 Task: Look for space in Tolga, Algeria from 5th June, 2023 to 16th June, 2023 for 2 adults in price range Rs.7000 to Rs.15000. Place can be entire place with 1  bedroom having 1 bed and 1 bathroom. Property type can be house, flat, hotel. Amenities needed are: washing machine. Booking option can be shelf check-in. Required host language is .
Action: Mouse moved to (618, 92)
Screenshot: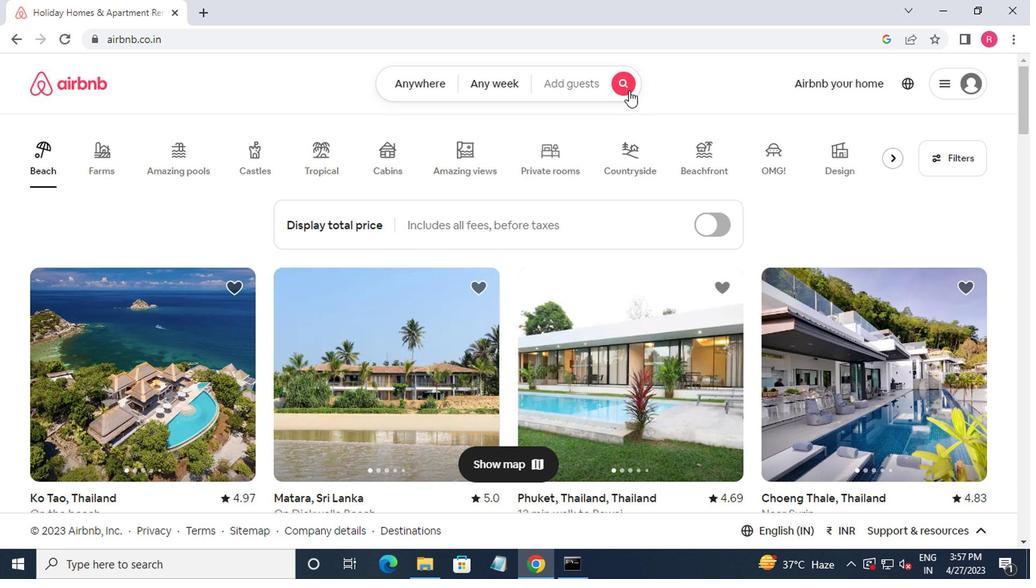 
Action: Mouse pressed left at (618, 92)
Screenshot: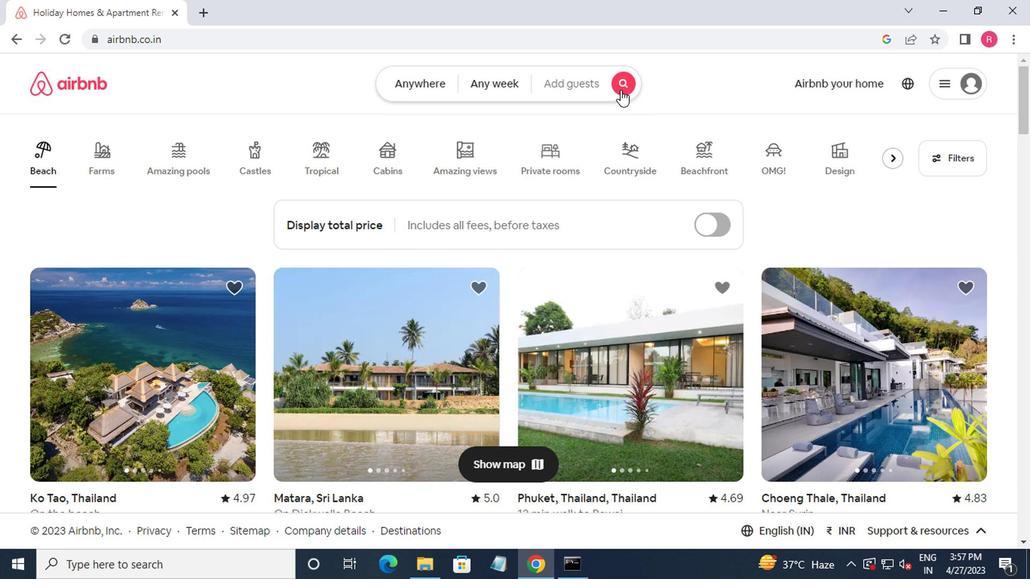 
Action: Mouse moved to (303, 150)
Screenshot: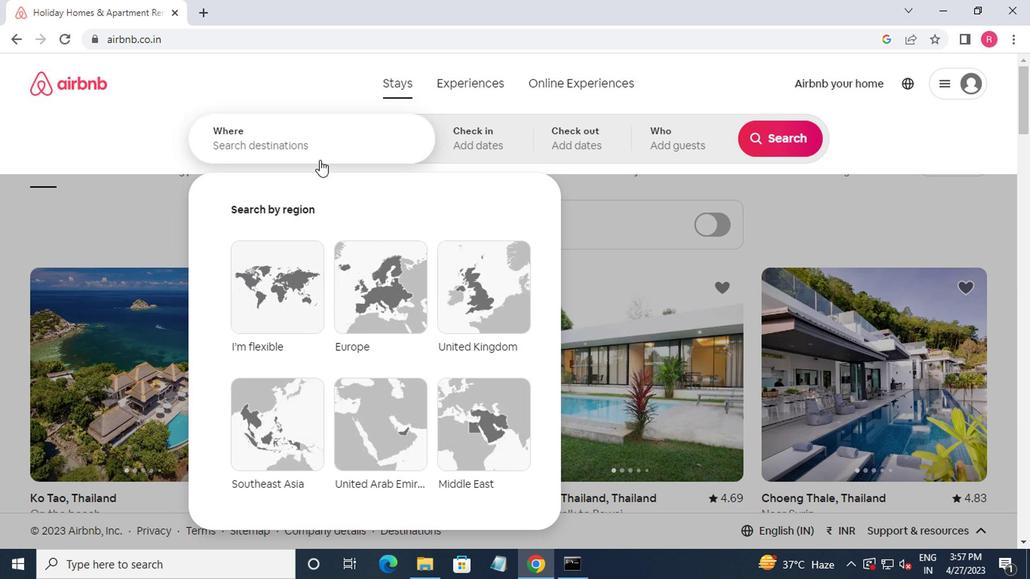 
Action: Mouse pressed left at (303, 150)
Screenshot: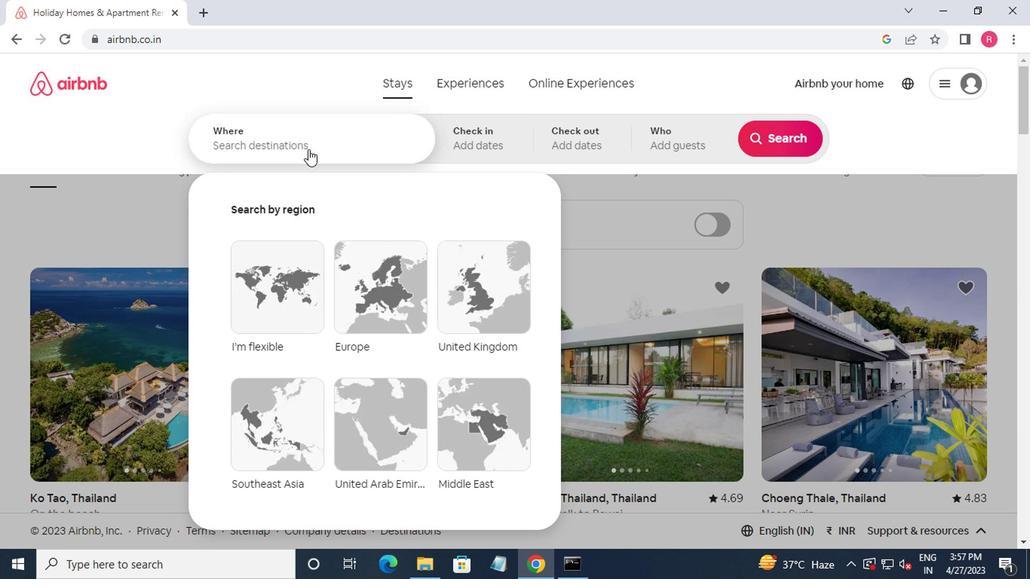 
Action: Mouse moved to (303, 149)
Screenshot: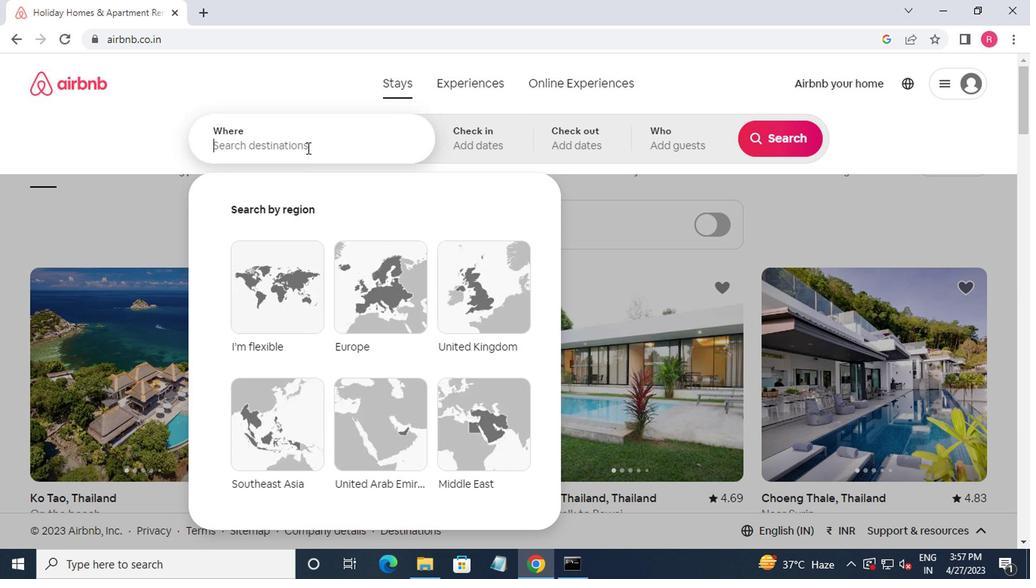 
Action: Key pressed tolga
Screenshot: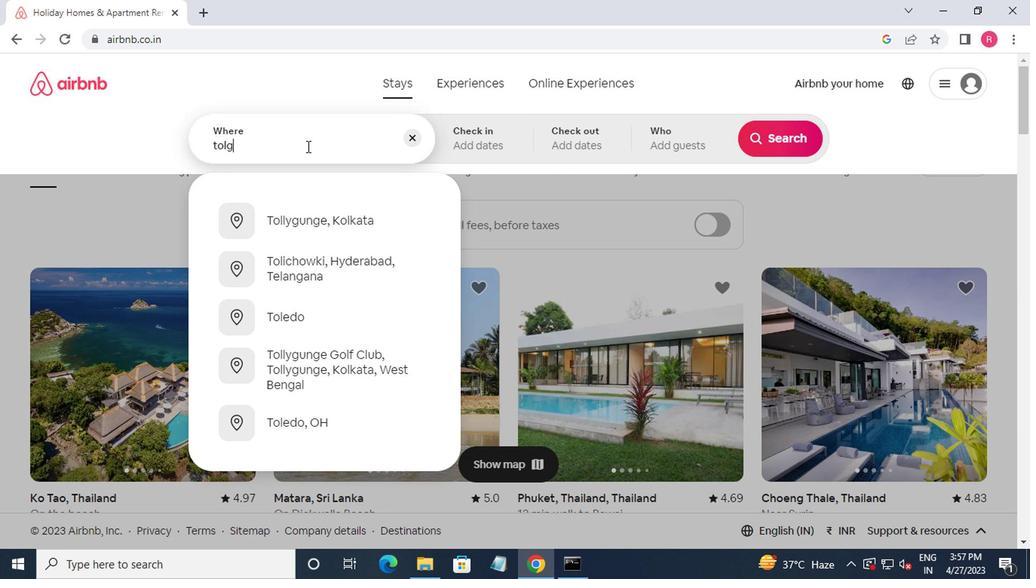 
Action: Mouse moved to (398, 80)
Screenshot: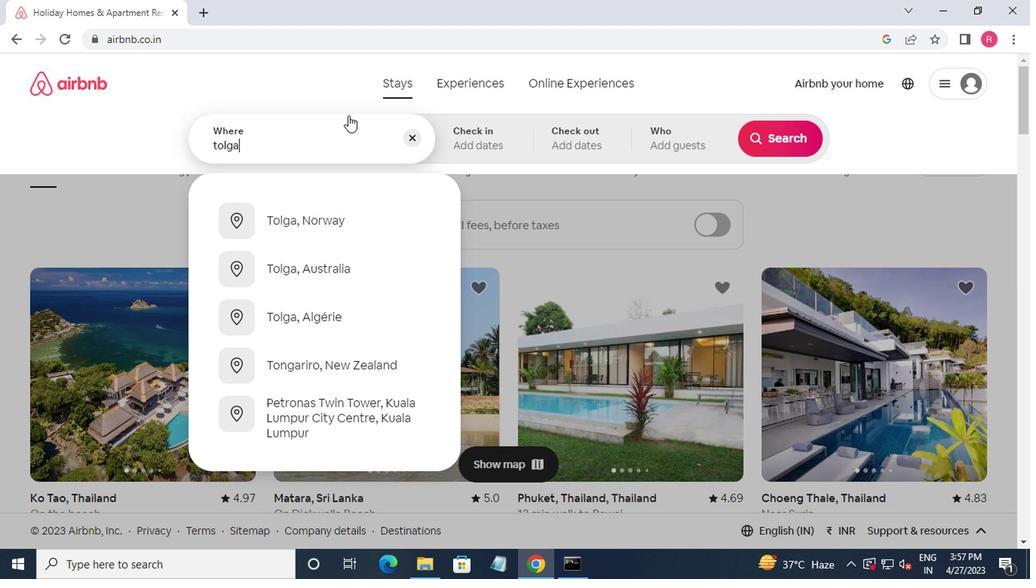 
Action: Key pressed <Key.down><Key.down><Key.down><Key.enter>
Screenshot: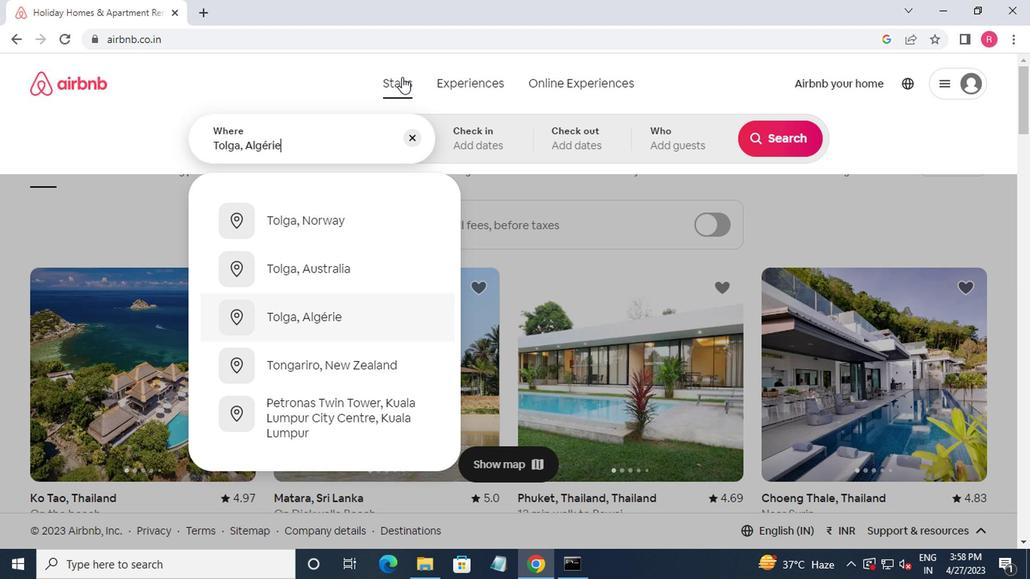 
Action: Mouse moved to (773, 265)
Screenshot: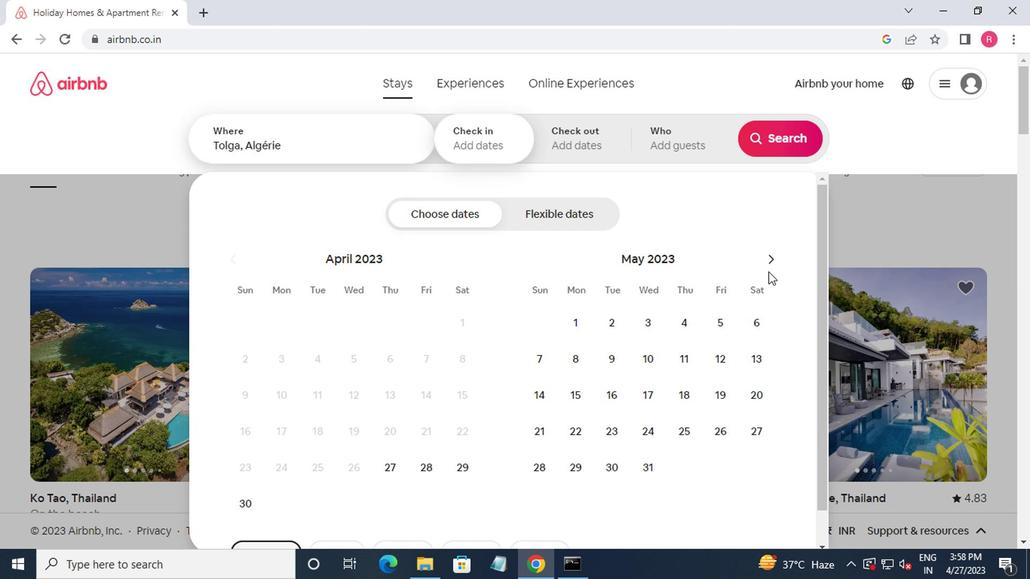 
Action: Mouse pressed left at (773, 265)
Screenshot: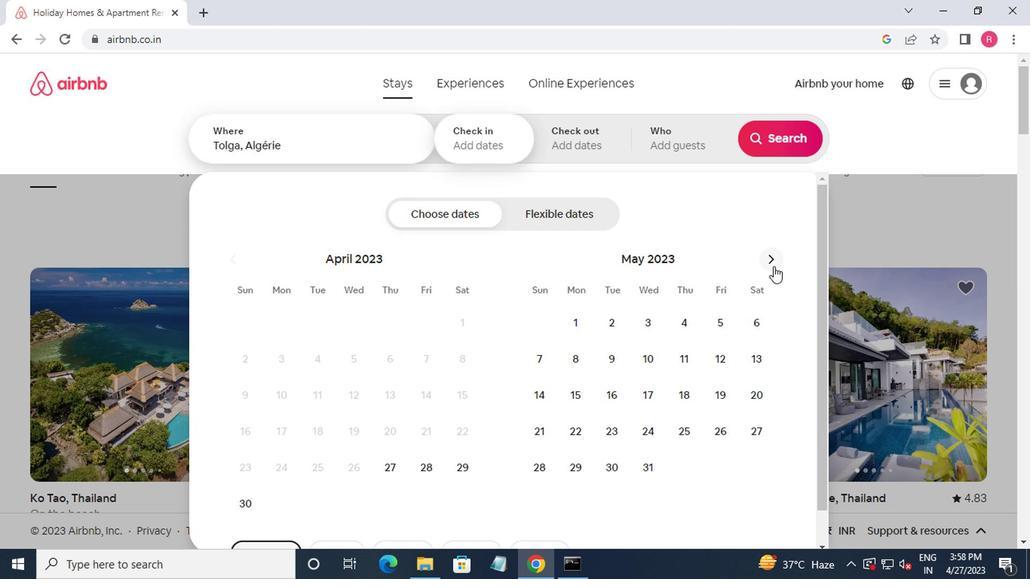 
Action: Mouse moved to (576, 362)
Screenshot: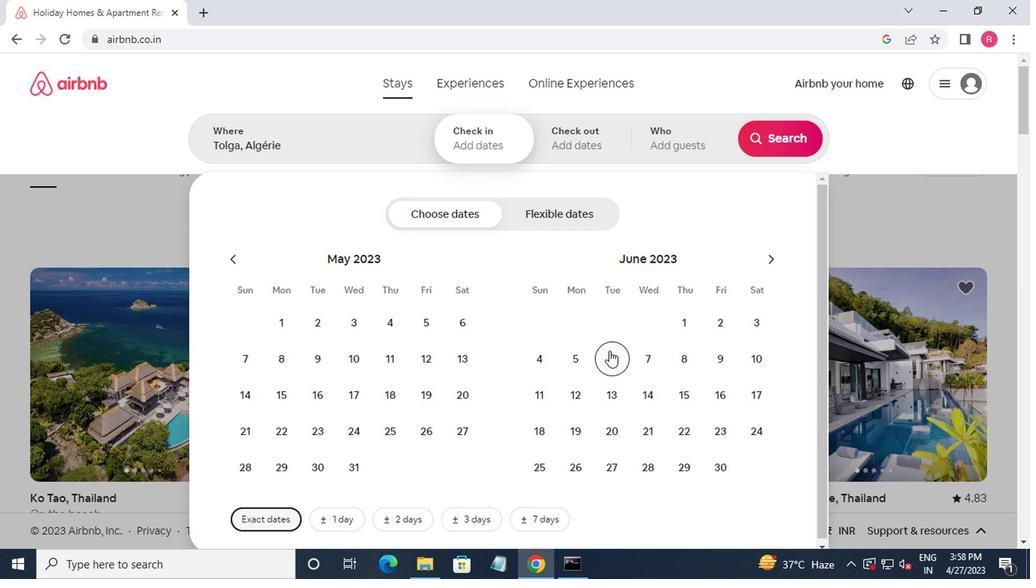 
Action: Mouse pressed left at (576, 362)
Screenshot: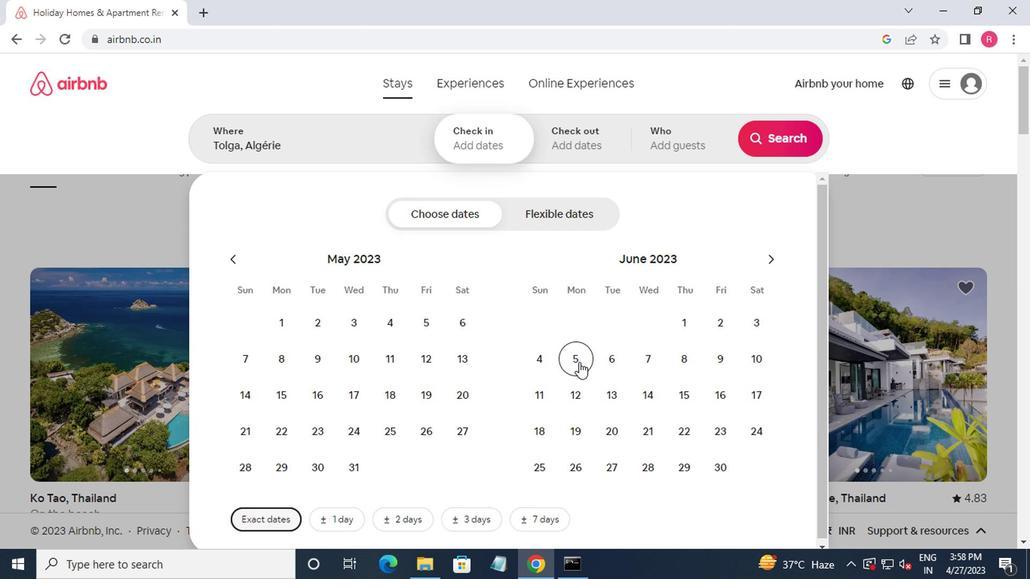 
Action: Mouse moved to (724, 407)
Screenshot: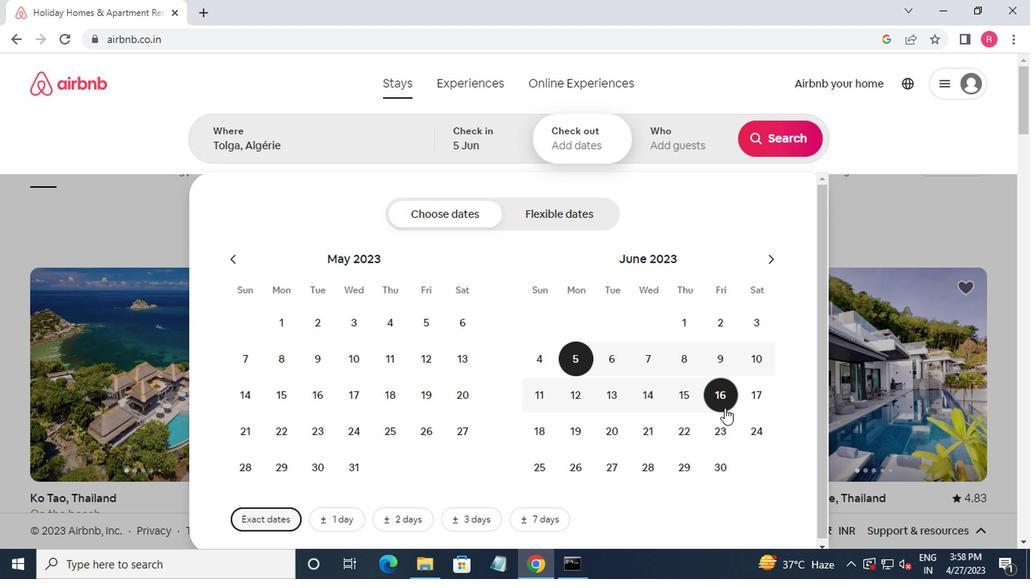 
Action: Mouse pressed left at (724, 407)
Screenshot: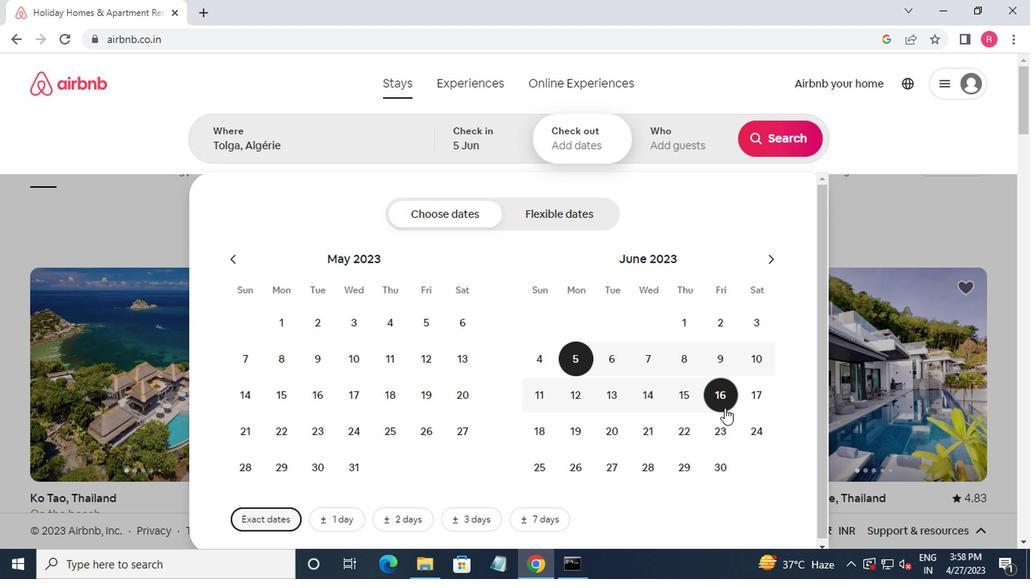 
Action: Mouse moved to (666, 158)
Screenshot: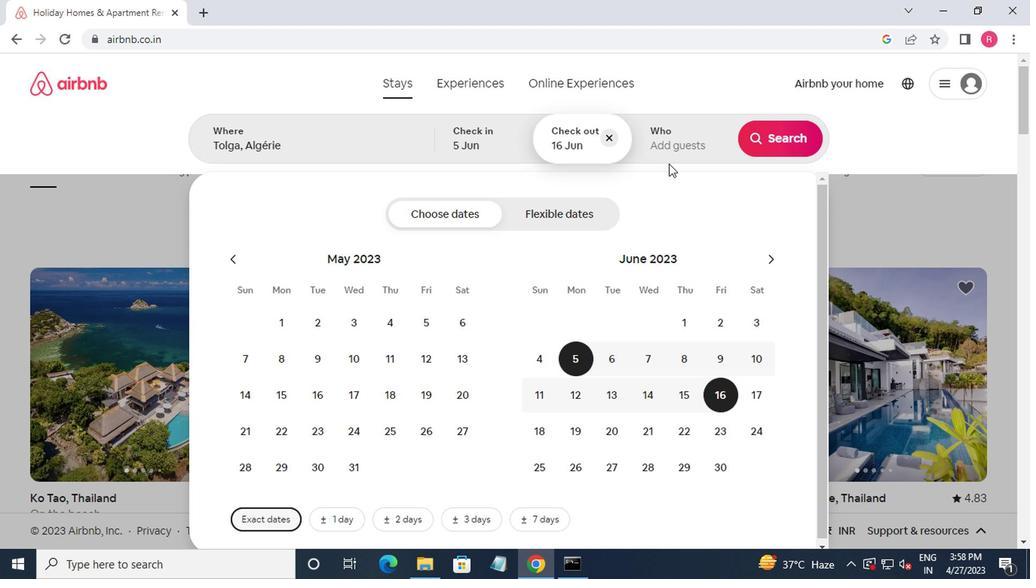 
Action: Mouse pressed left at (666, 158)
Screenshot: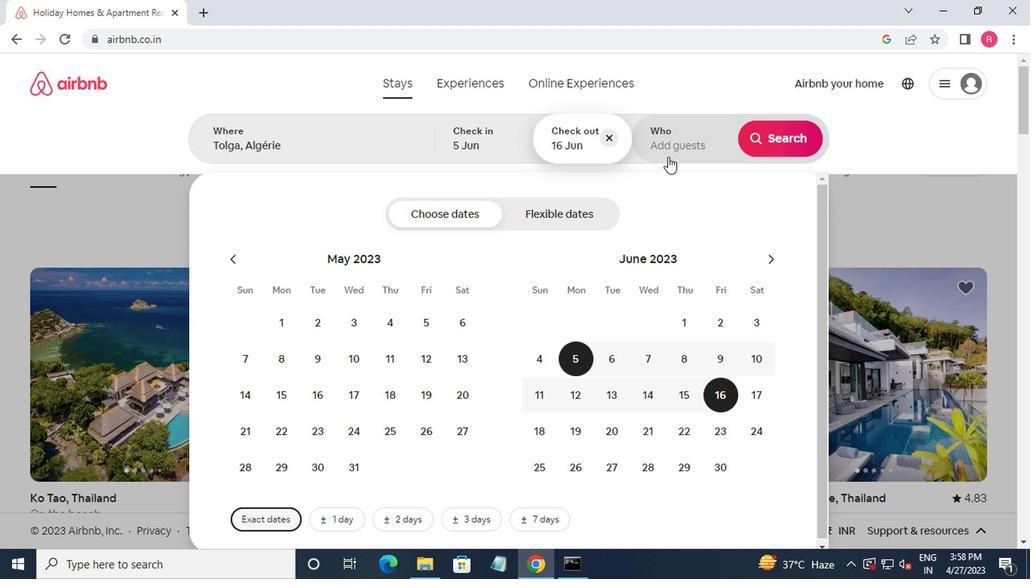 
Action: Mouse moved to (783, 222)
Screenshot: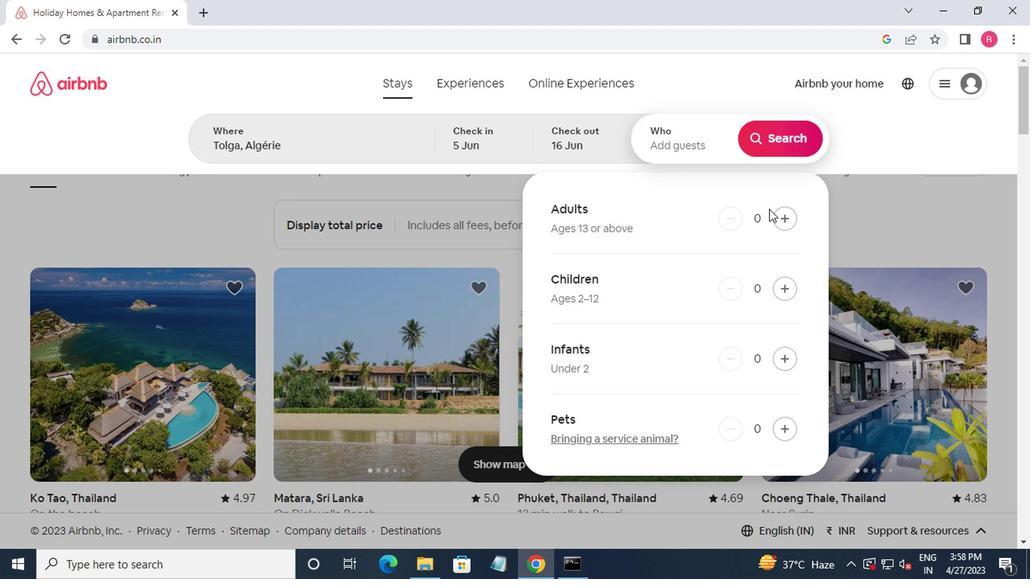 
Action: Mouse pressed left at (783, 222)
Screenshot: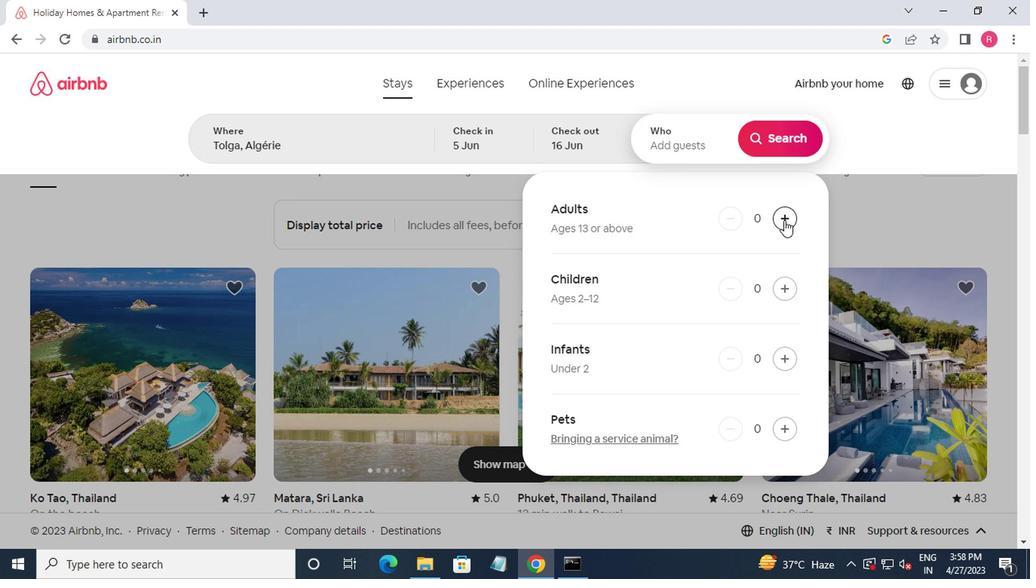 
Action: Mouse moved to (784, 222)
Screenshot: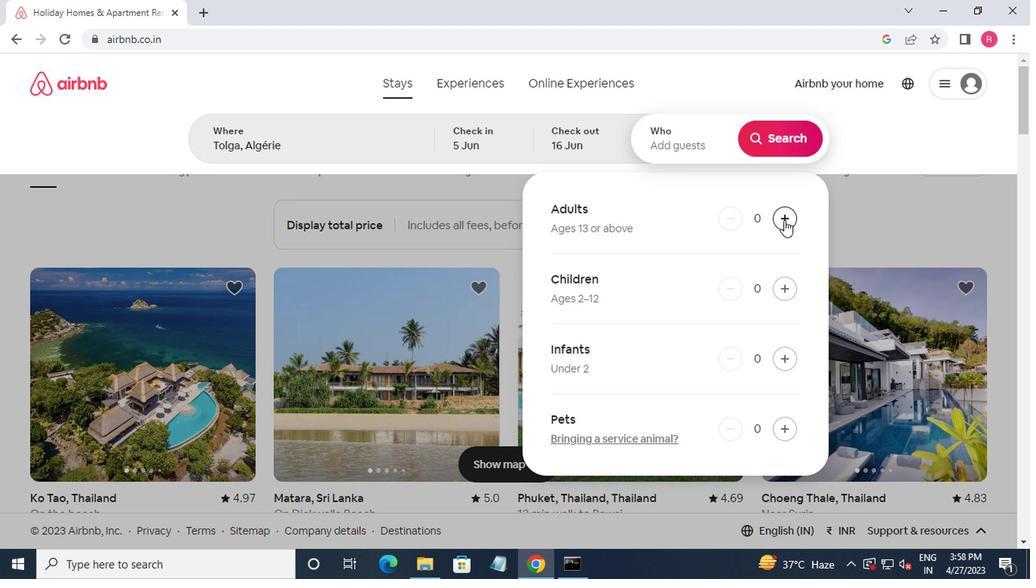
Action: Mouse pressed left at (784, 222)
Screenshot: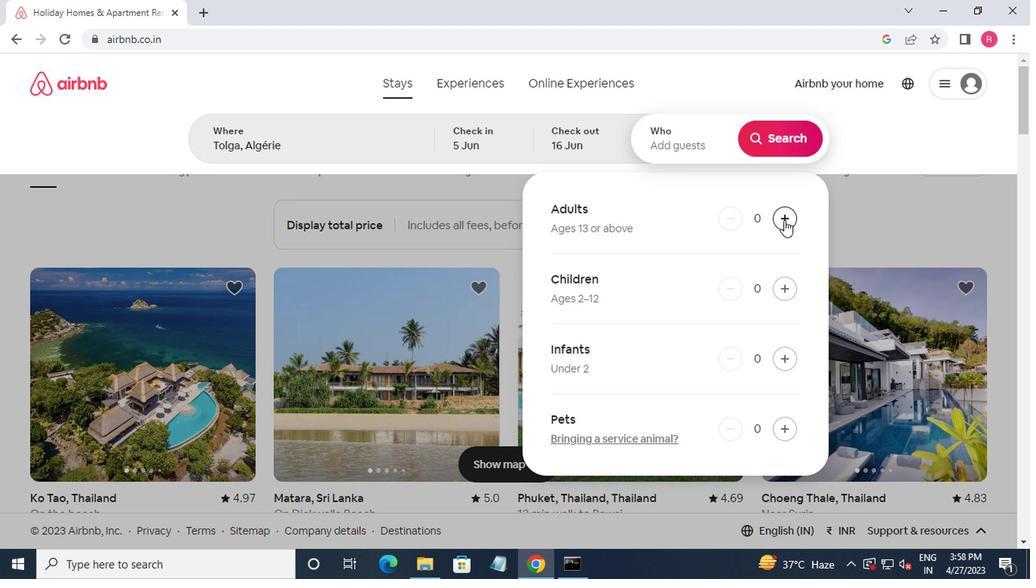 
Action: Mouse moved to (783, 150)
Screenshot: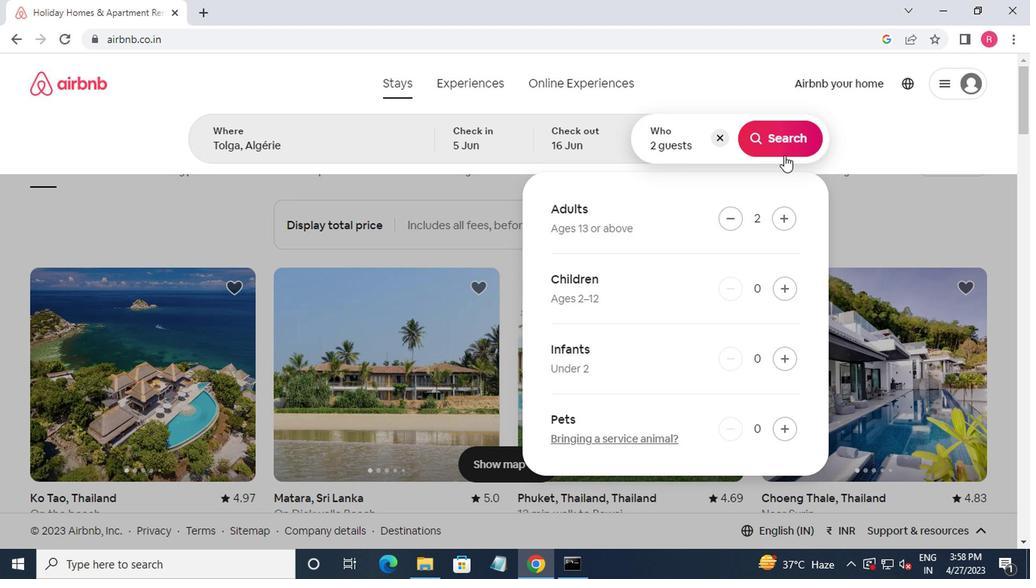 
Action: Mouse pressed left at (783, 150)
Screenshot: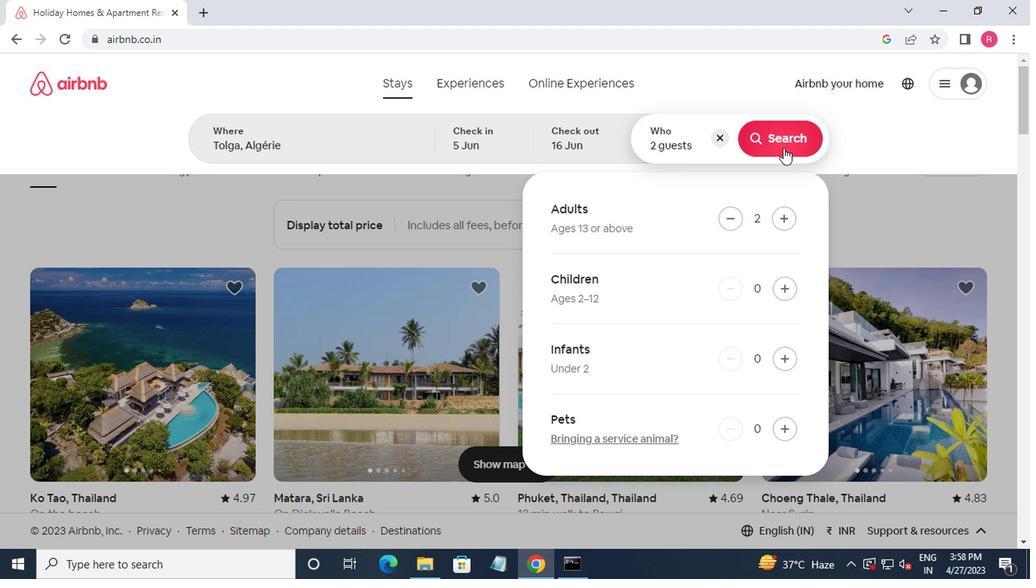 
Action: Mouse moved to (968, 138)
Screenshot: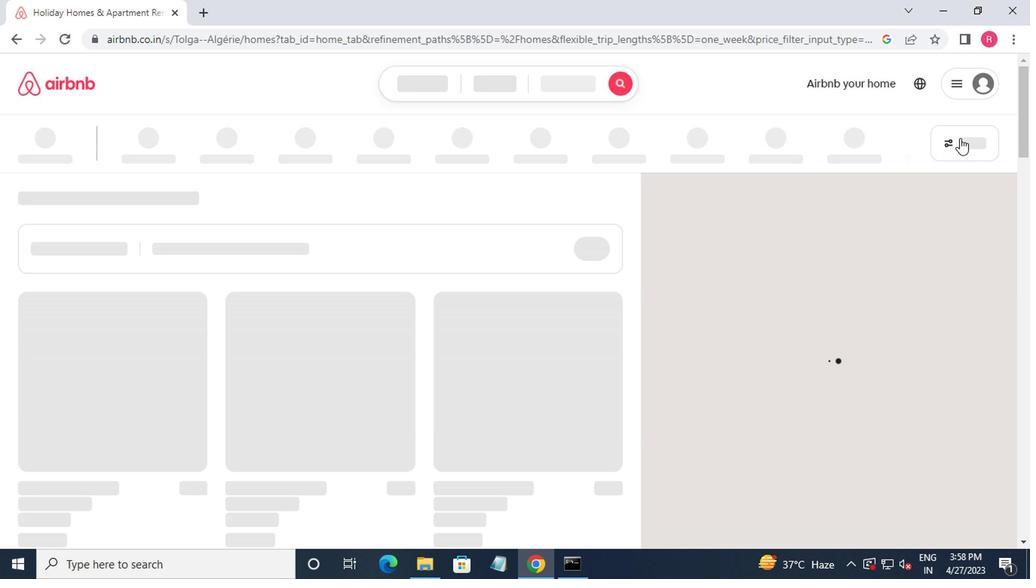 
Action: Mouse pressed left at (968, 138)
Screenshot: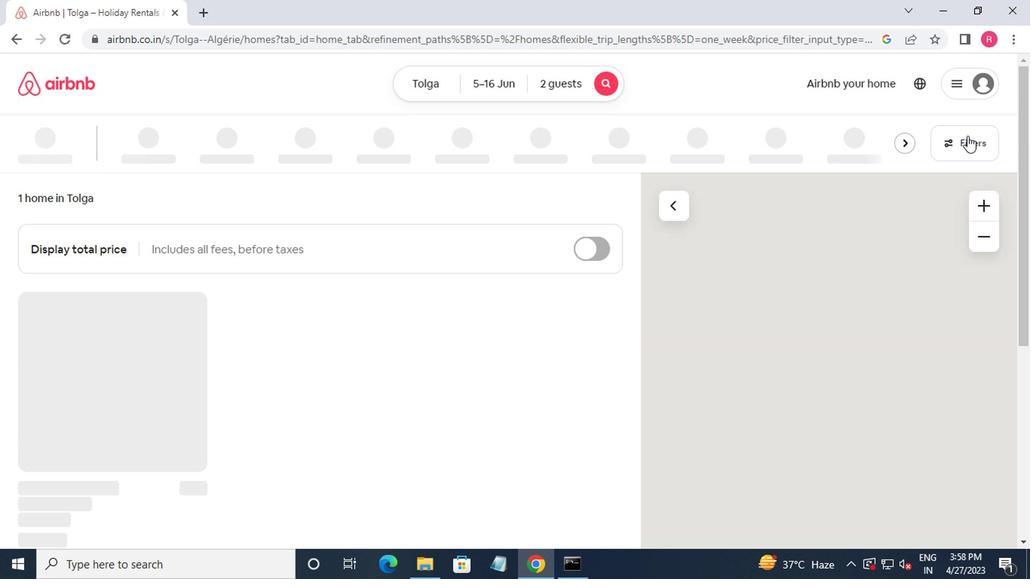 
Action: Mouse moved to (312, 334)
Screenshot: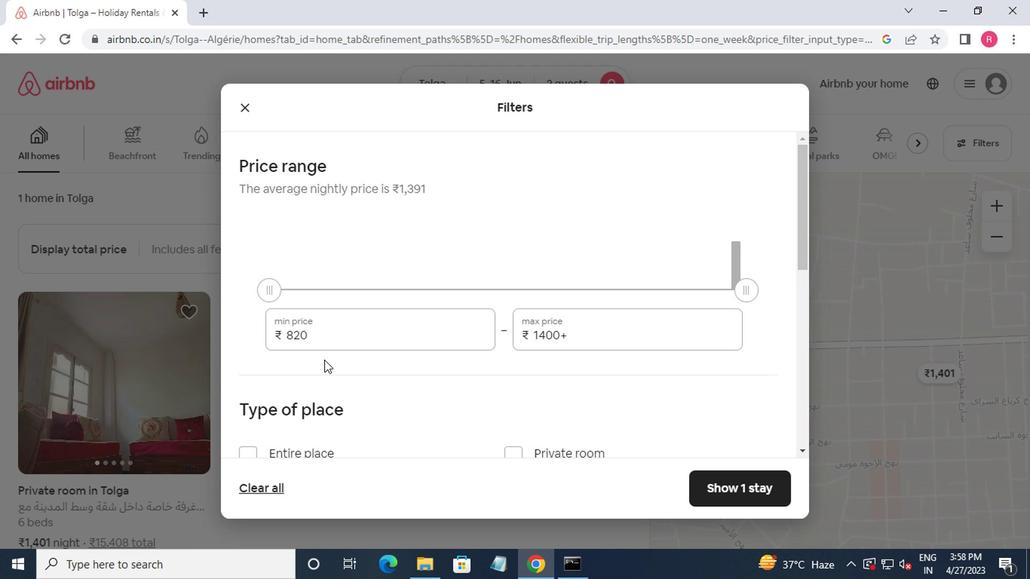 
Action: Mouse pressed left at (312, 334)
Screenshot: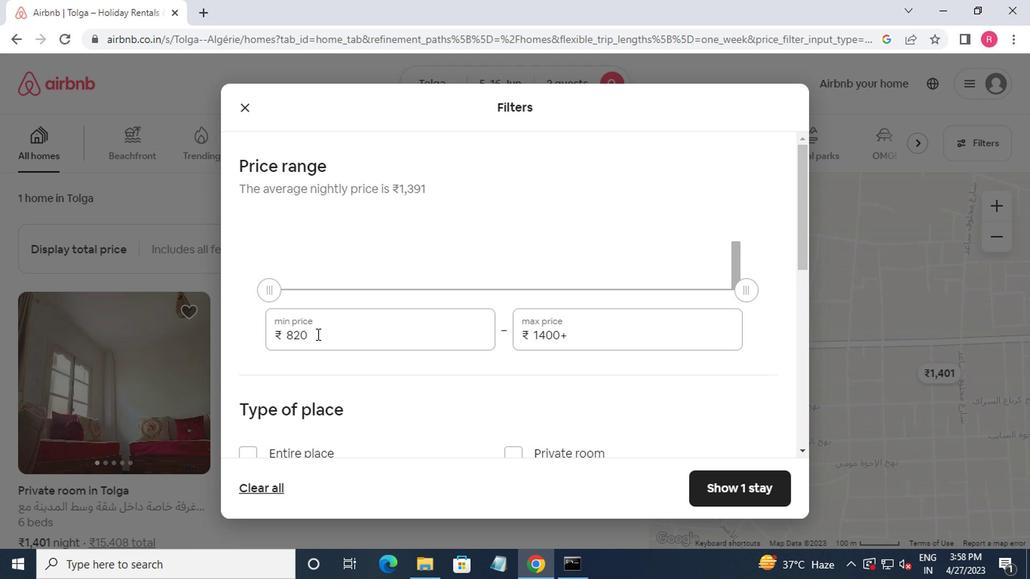 
Action: Key pressed <Key.backspace><Key.backspace><Key.backspace>70
Screenshot: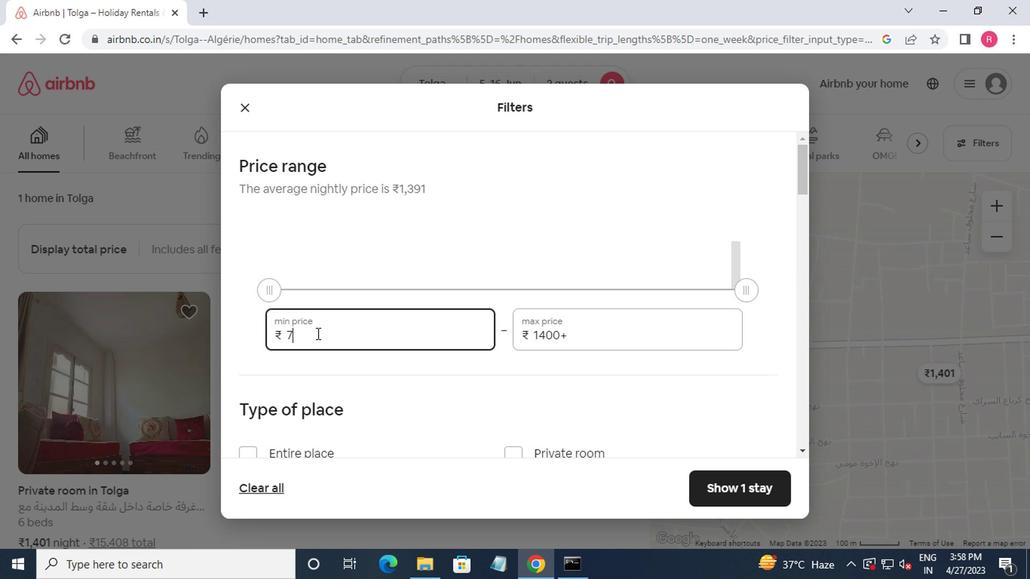 
Action: Mouse moved to (312, 334)
Screenshot: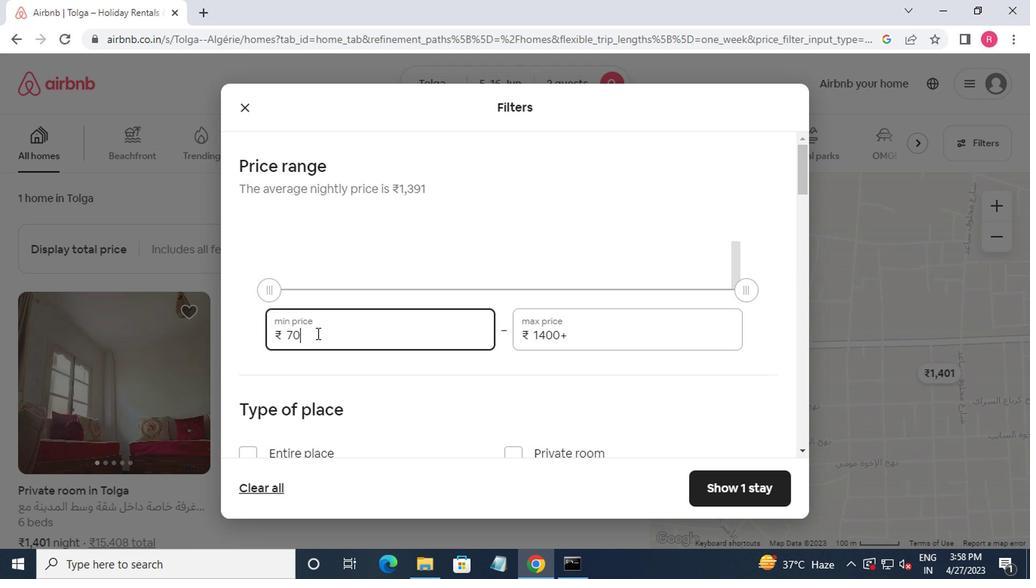 
Action: Key pressed 00
Screenshot: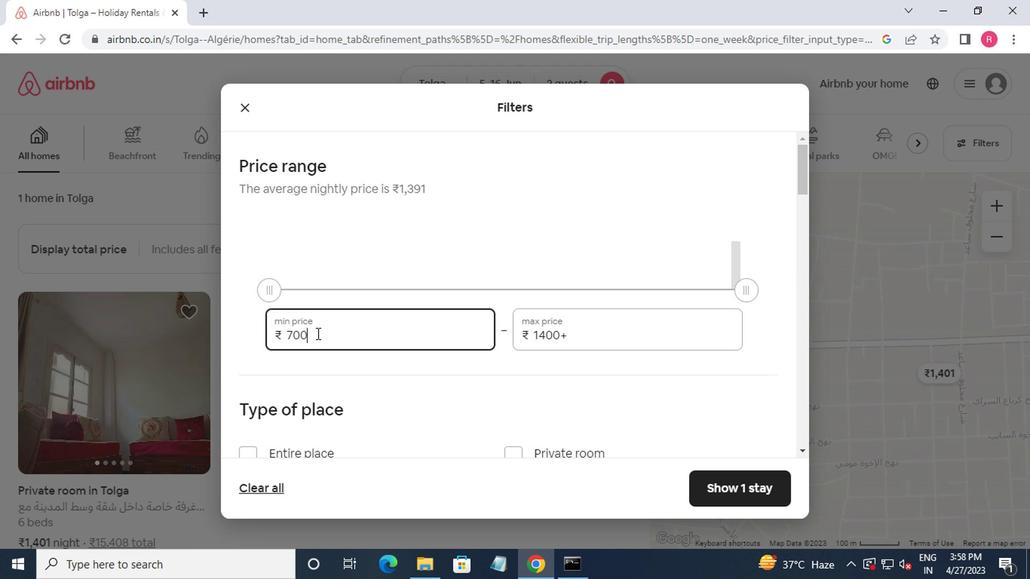 
Action: Mouse moved to (312, 332)
Screenshot: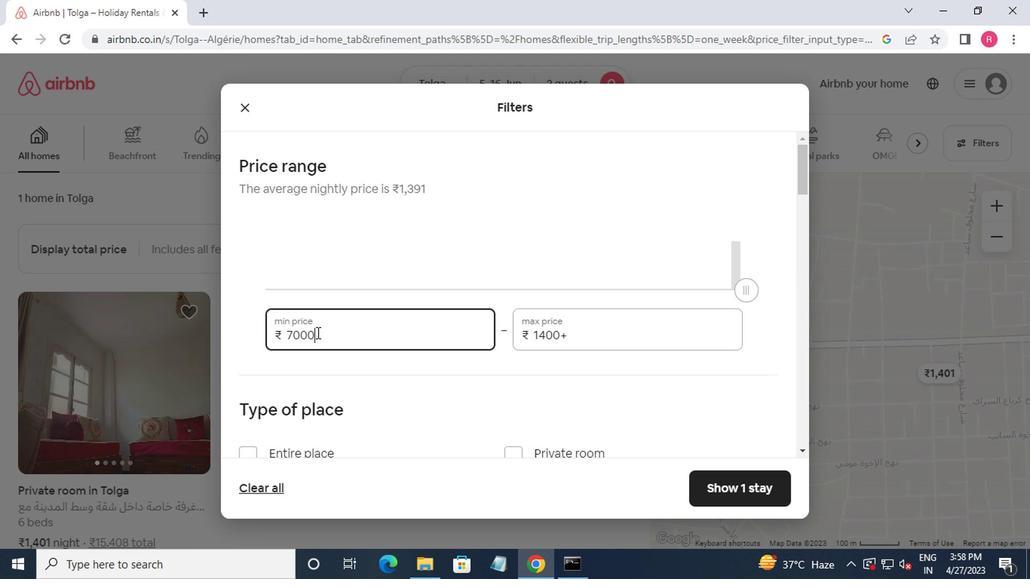 
Action: Key pressed <Key.tab>15000
Screenshot: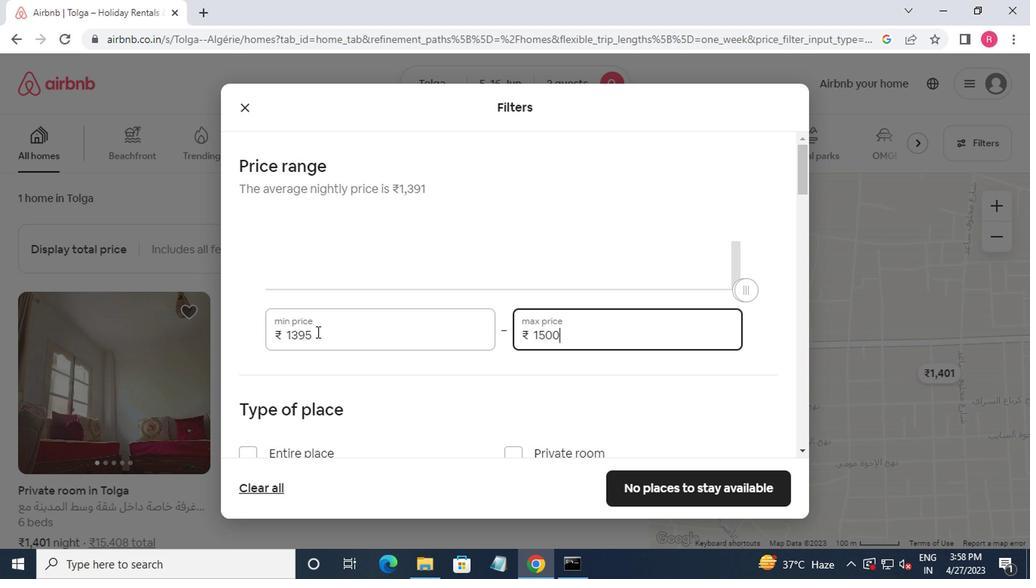 
Action: Mouse moved to (420, 393)
Screenshot: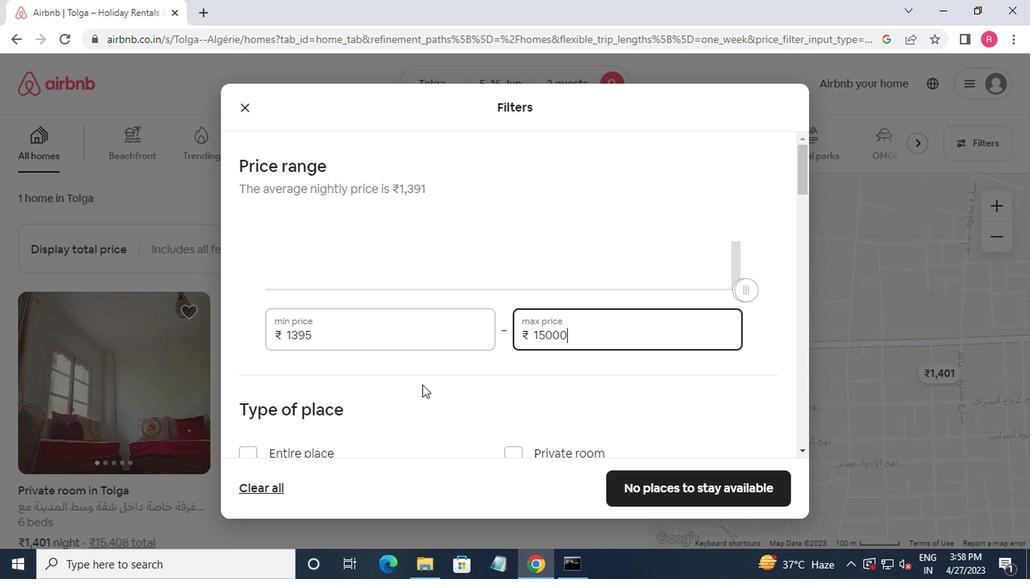 
Action: Mouse scrolled (420, 393) with delta (0, 0)
Screenshot: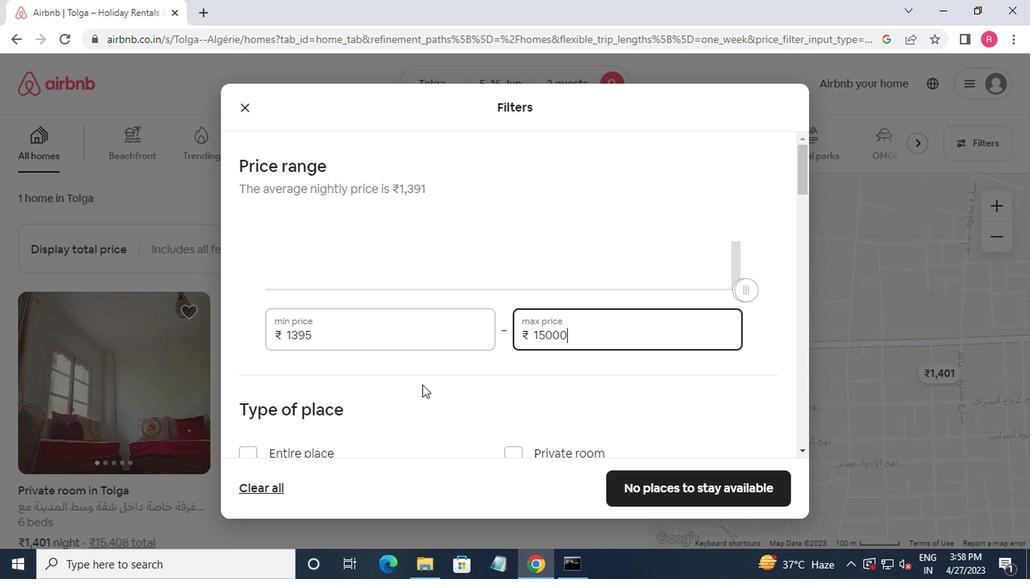 
Action: Mouse moved to (422, 404)
Screenshot: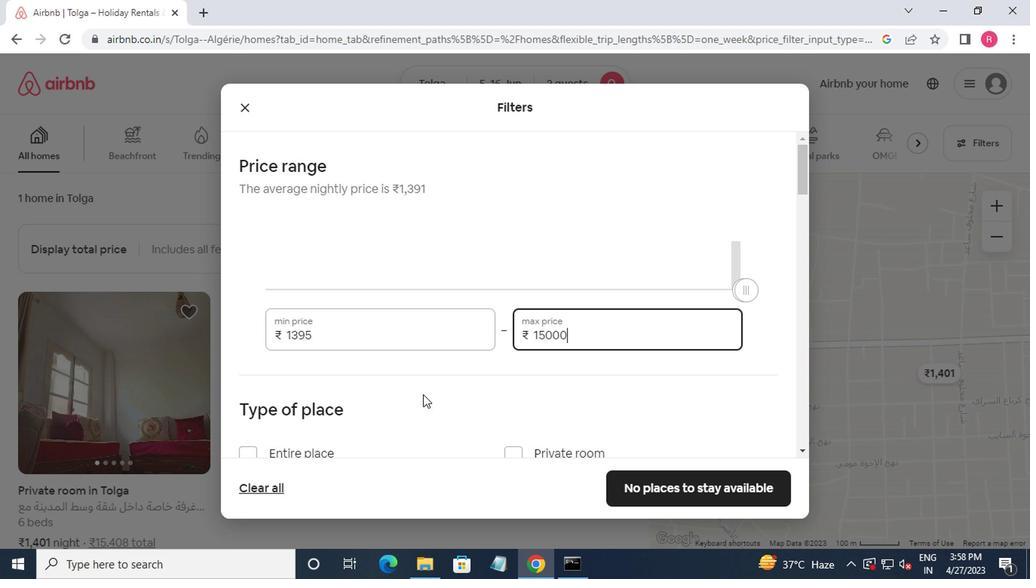 
Action: Mouse scrolled (422, 403) with delta (0, -1)
Screenshot: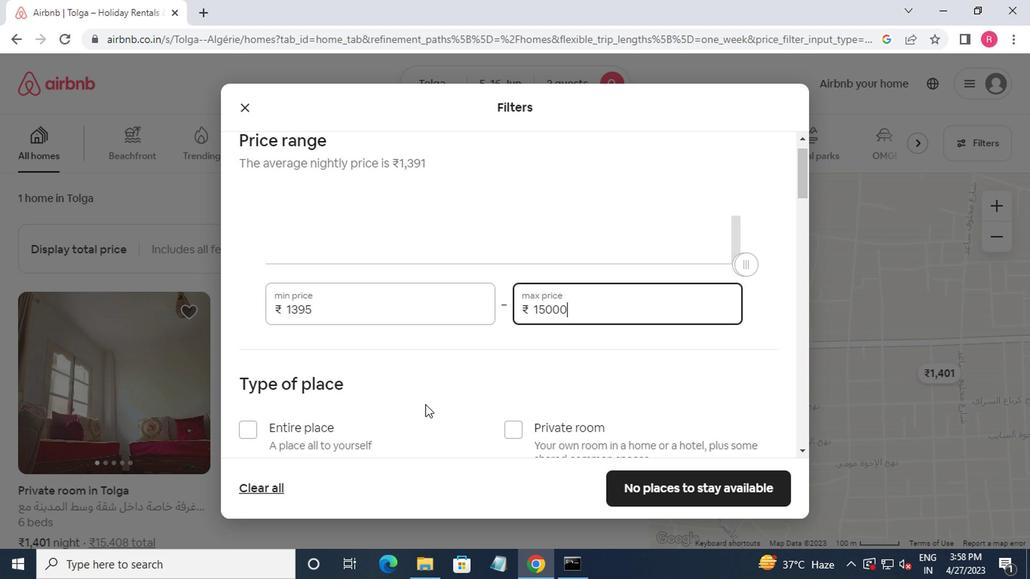
Action: Mouse moved to (242, 306)
Screenshot: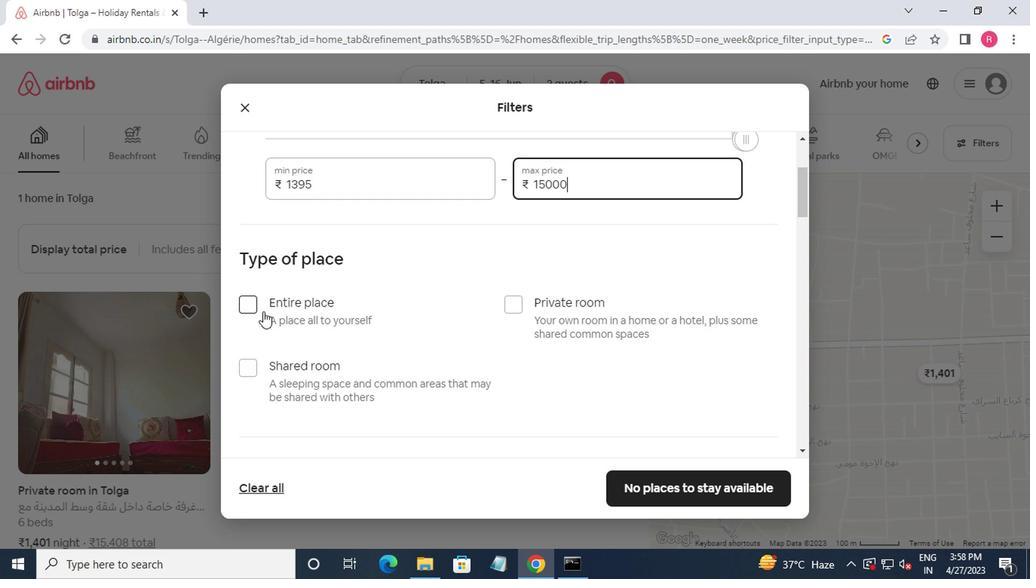
Action: Mouse pressed left at (242, 306)
Screenshot: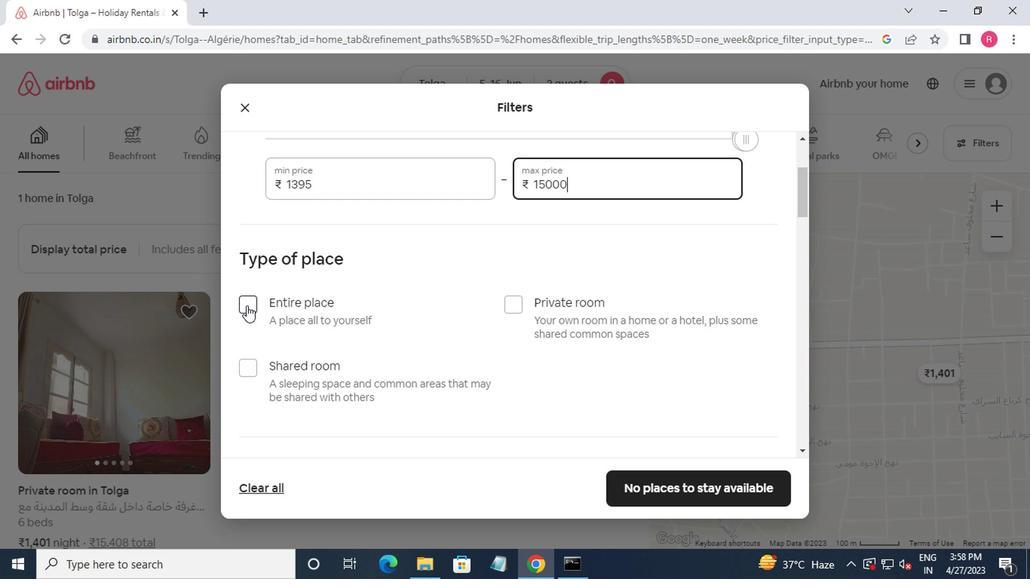 
Action: Mouse moved to (242, 306)
Screenshot: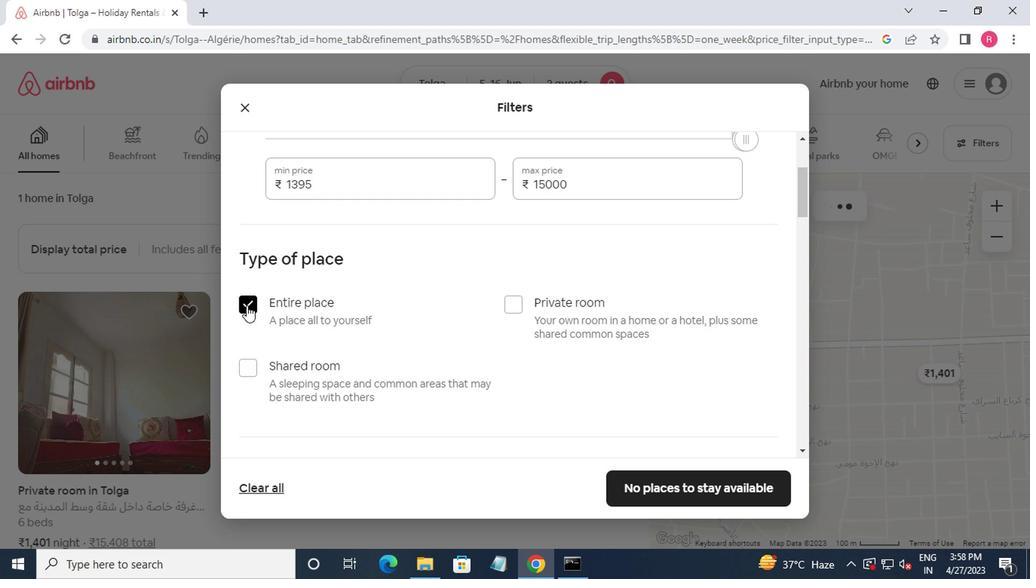 
Action: Mouse scrolled (242, 305) with delta (0, 0)
Screenshot: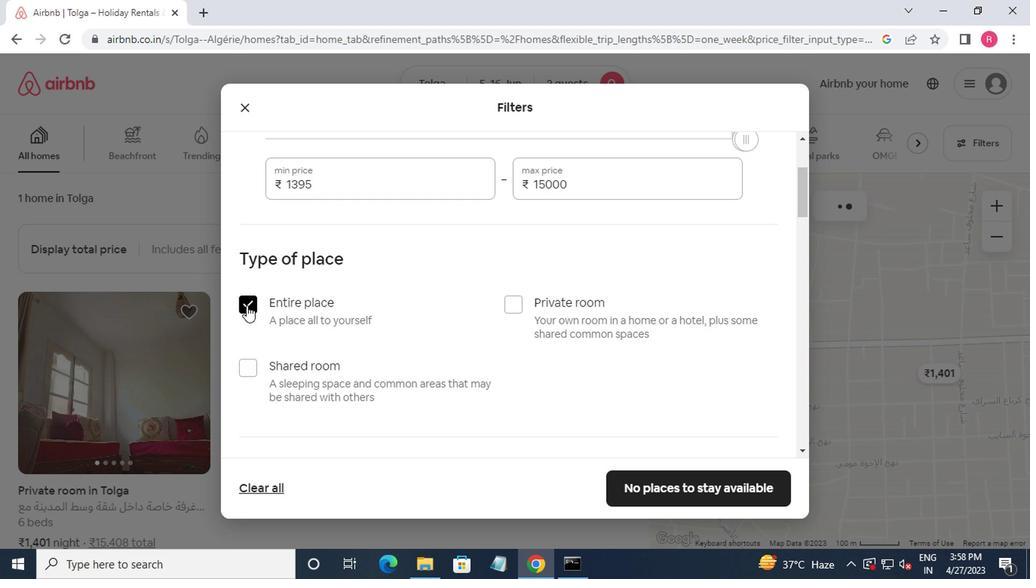 
Action: Mouse moved to (245, 309)
Screenshot: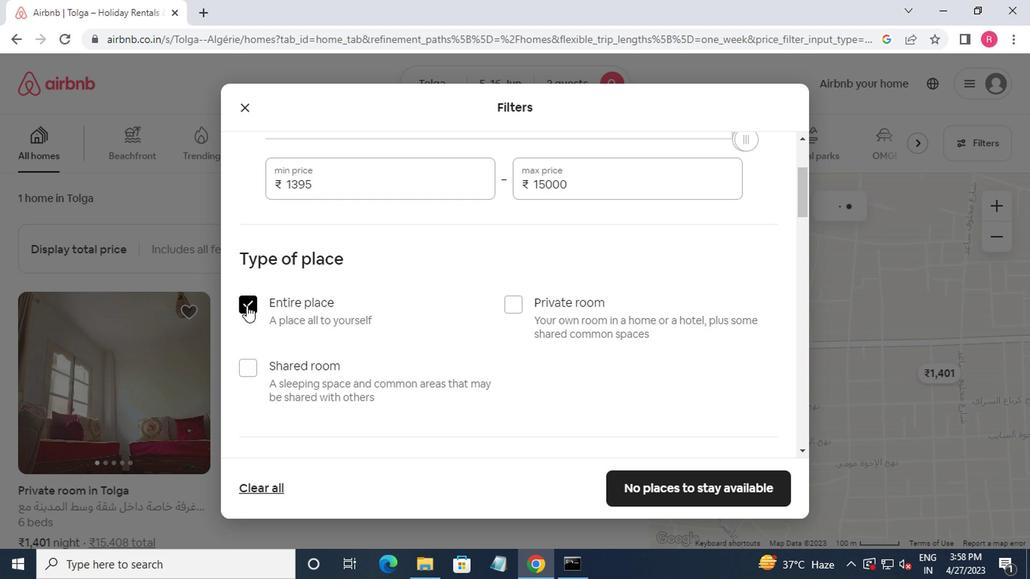 
Action: Mouse scrolled (245, 309) with delta (0, 0)
Screenshot: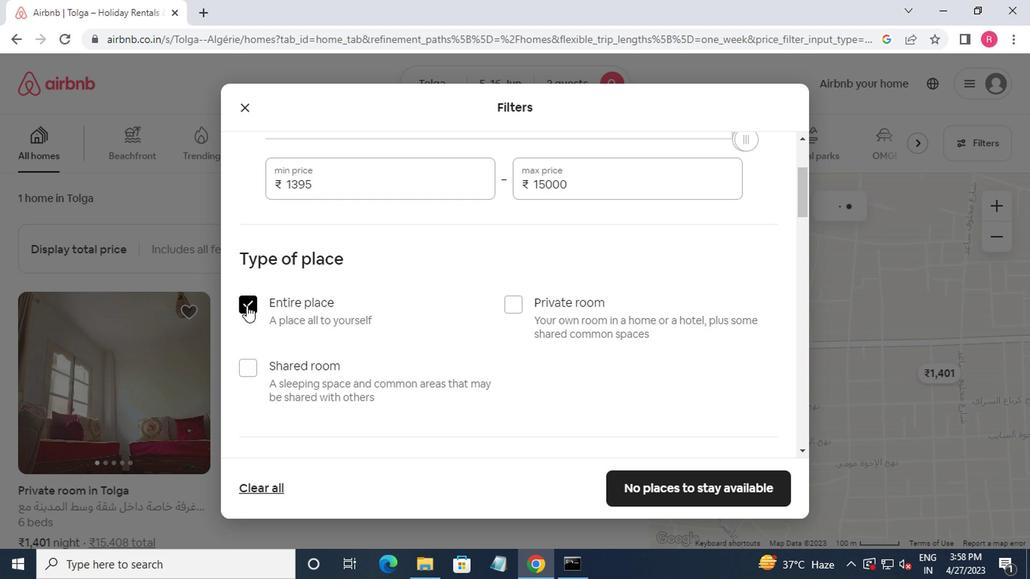 
Action: Mouse moved to (272, 324)
Screenshot: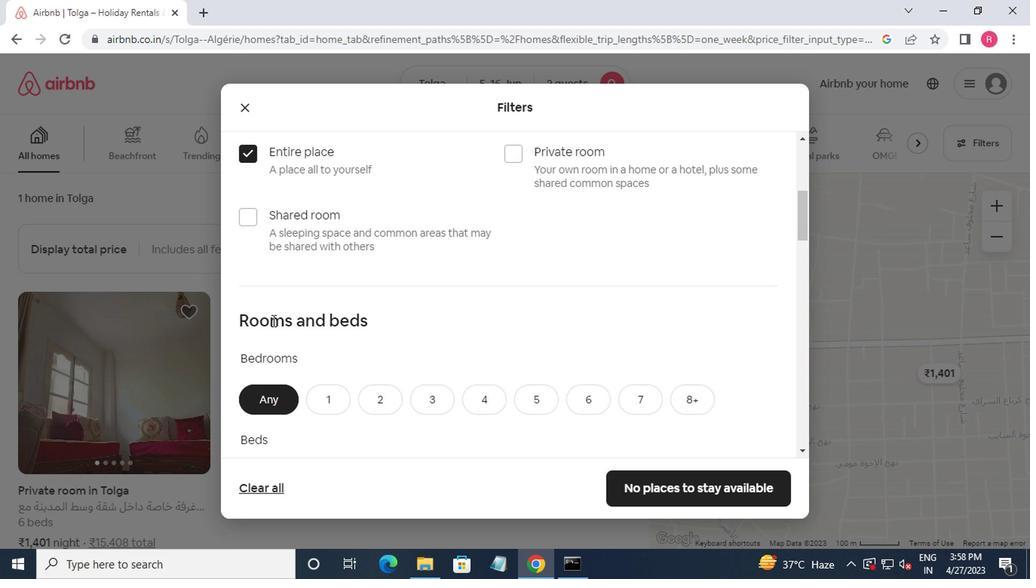
Action: Mouse scrolled (272, 323) with delta (0, -1)
Screenshot: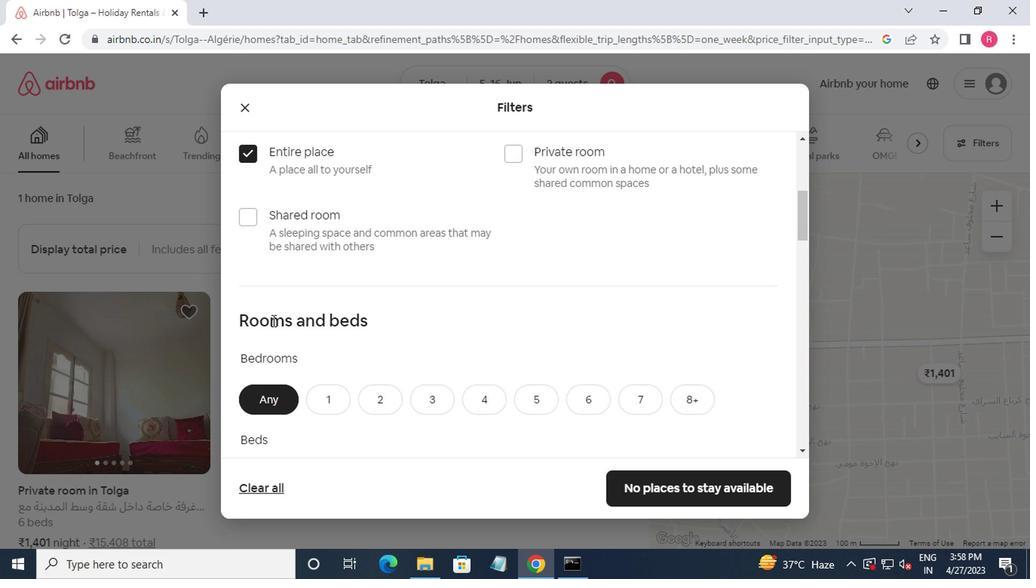 
Action: Mouse moved to (330, 334)
Screenshot: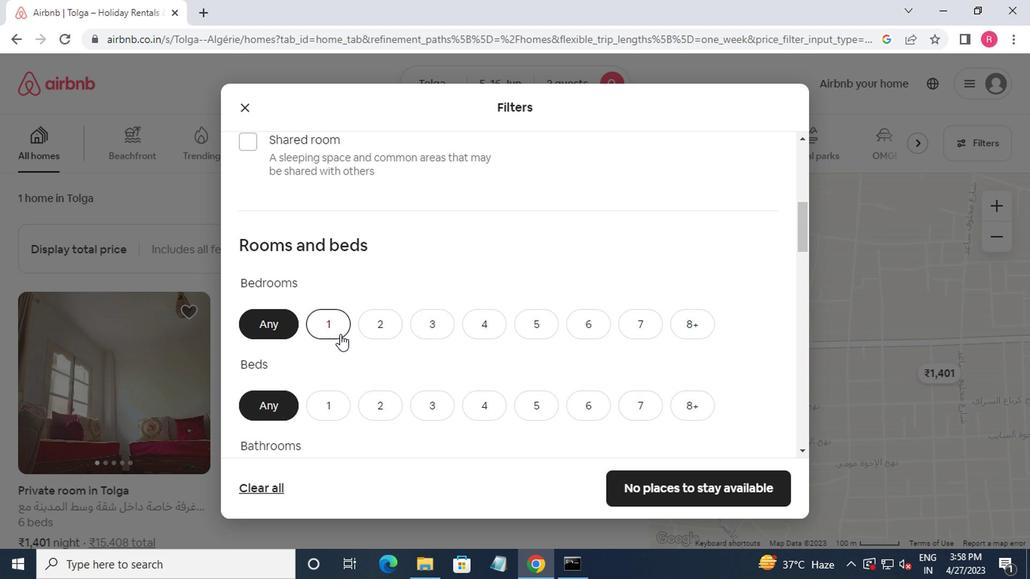 
Action: Mouse pressed left at (330, 334)
Screenshot: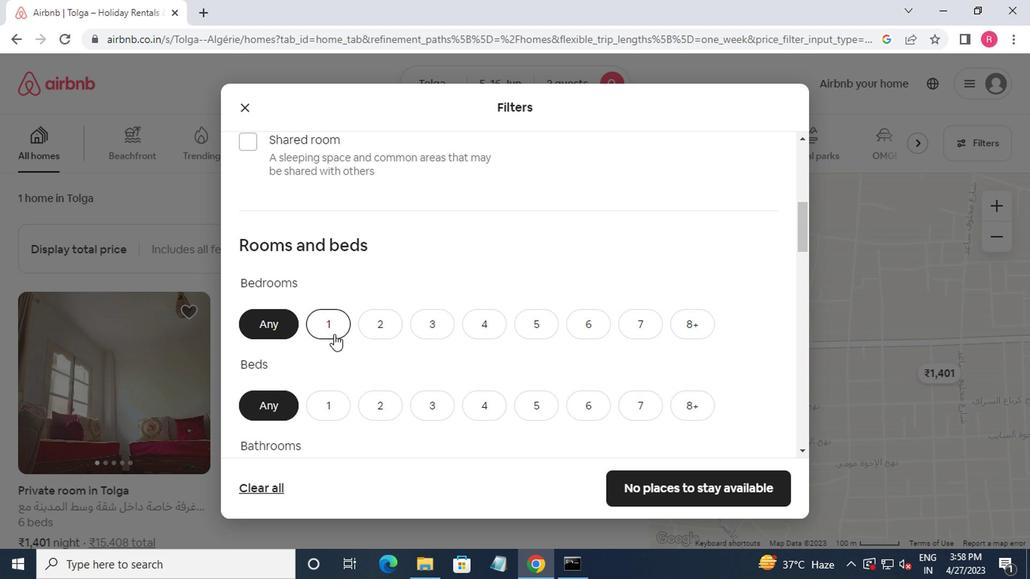 
Action: Mouse moved to (331, 332)
Screenshot: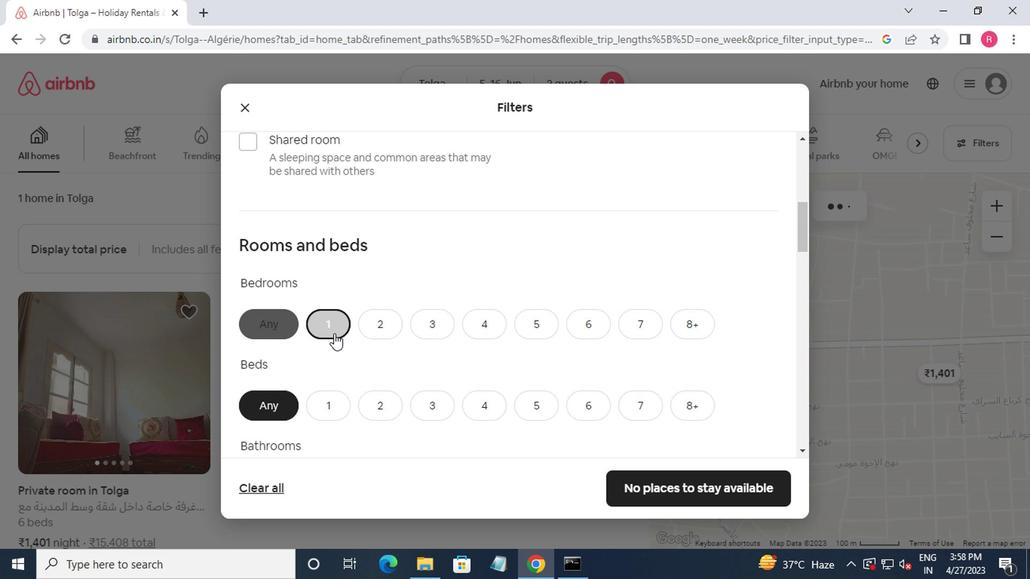 
Action: Mouse scrolled (331, 332) with delta (0, 0)
Screenshot: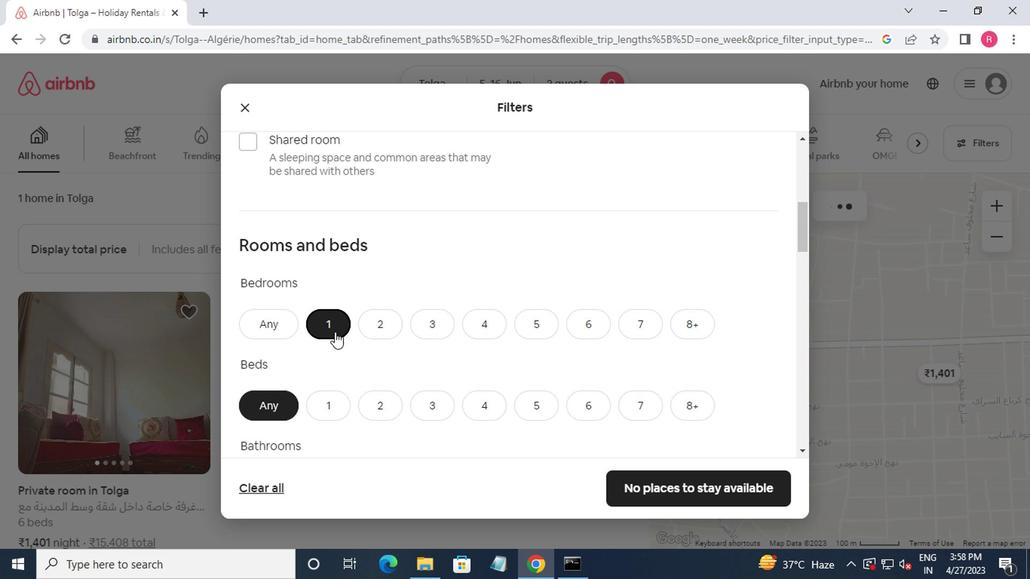 
Action: Mouse scrolled (331, 332) with delta (0, 0)
Screenshot: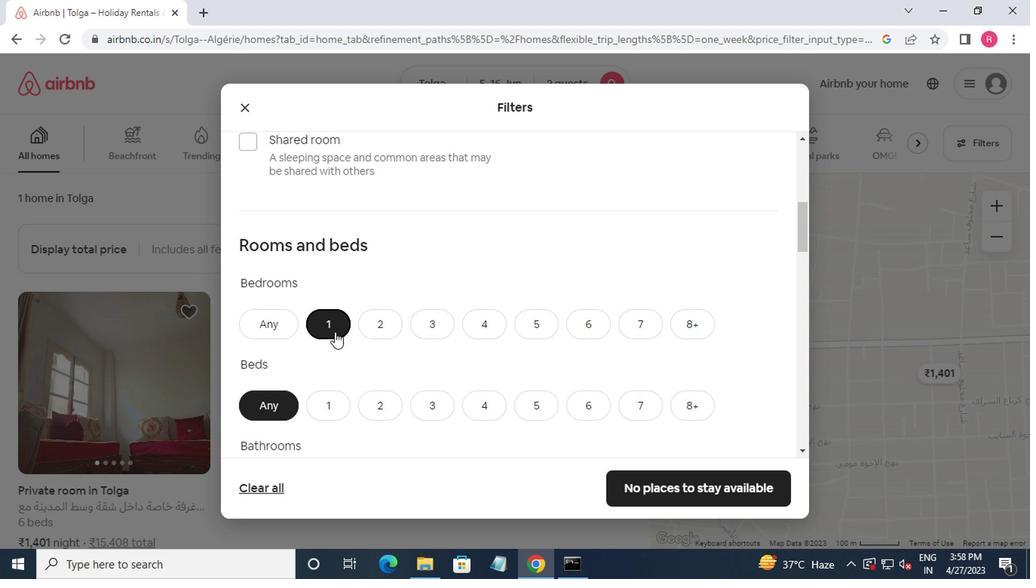 
Action: Mouse moved to (340, 258)
Screenshot: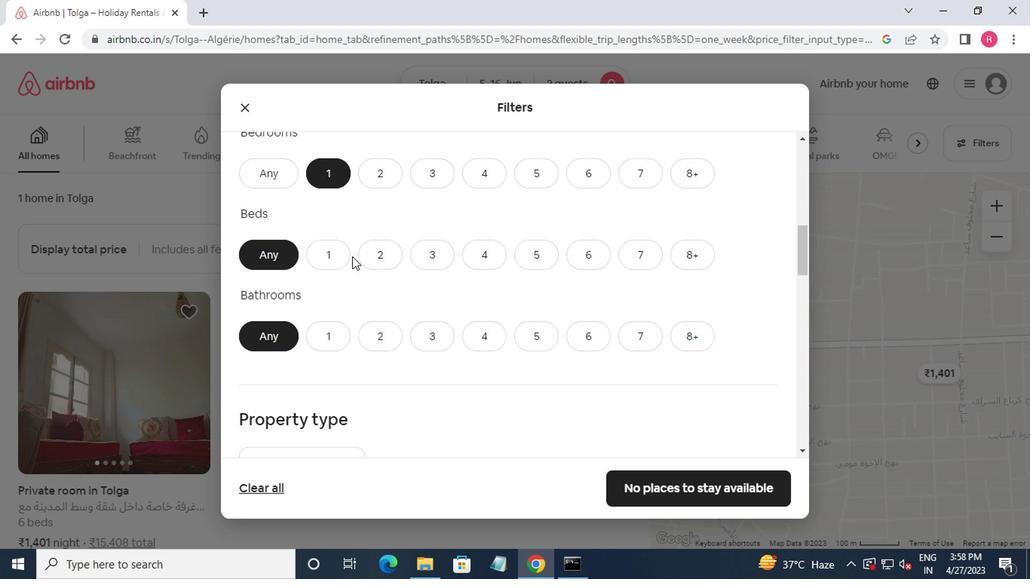 
Action: Mouse pressed left at (340, 258)
Screenshot: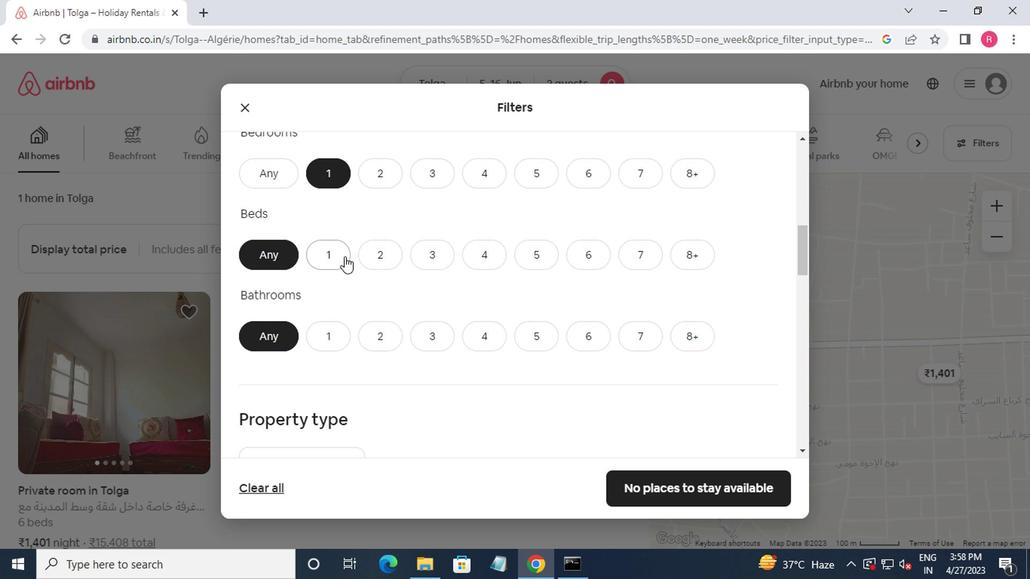 
Action: Mouse moved to (339, 333)
Screenshot: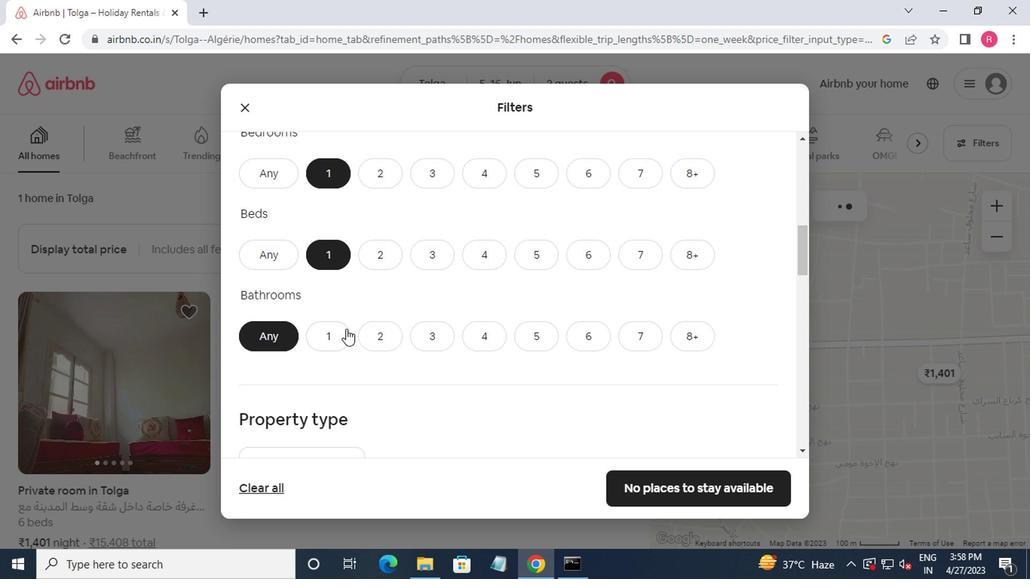 
Action: Mouse pressed left at (339, 333)
Screenshot: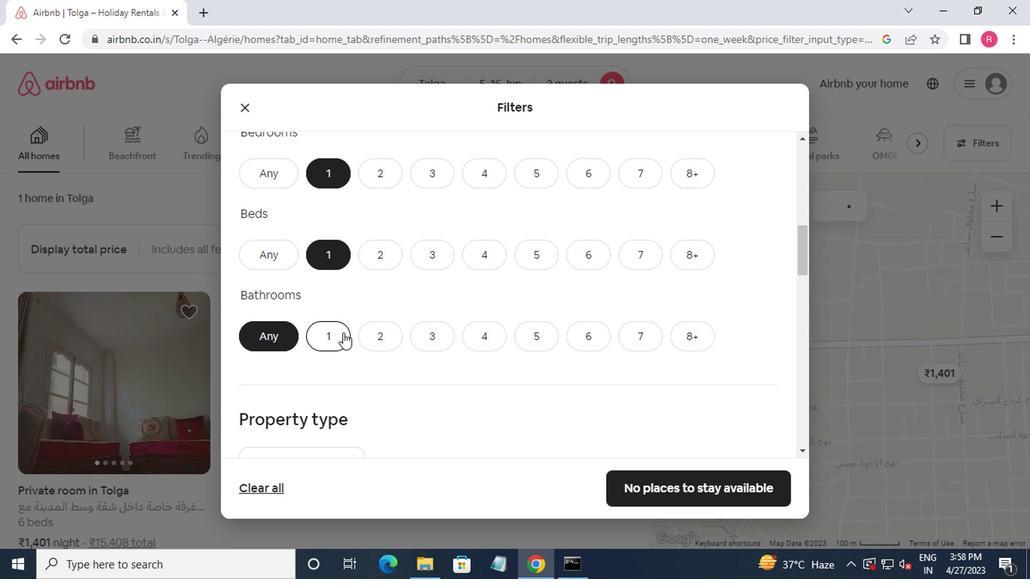 
Action: Mouse moved to (337, 338)
Screenshot: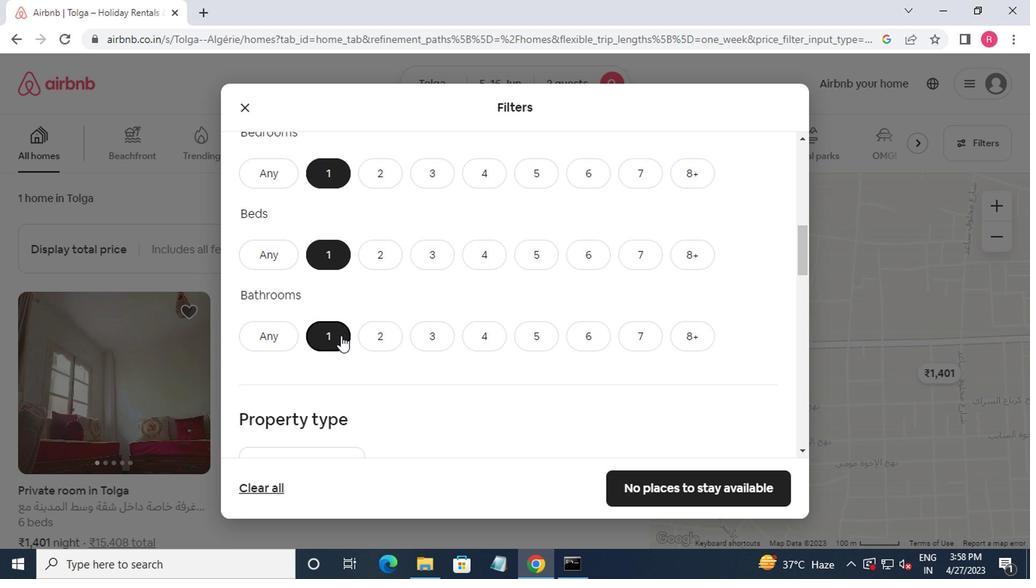 
Action: Mouse scrolled (337, 337) with delta (0, 0)
Screenshot: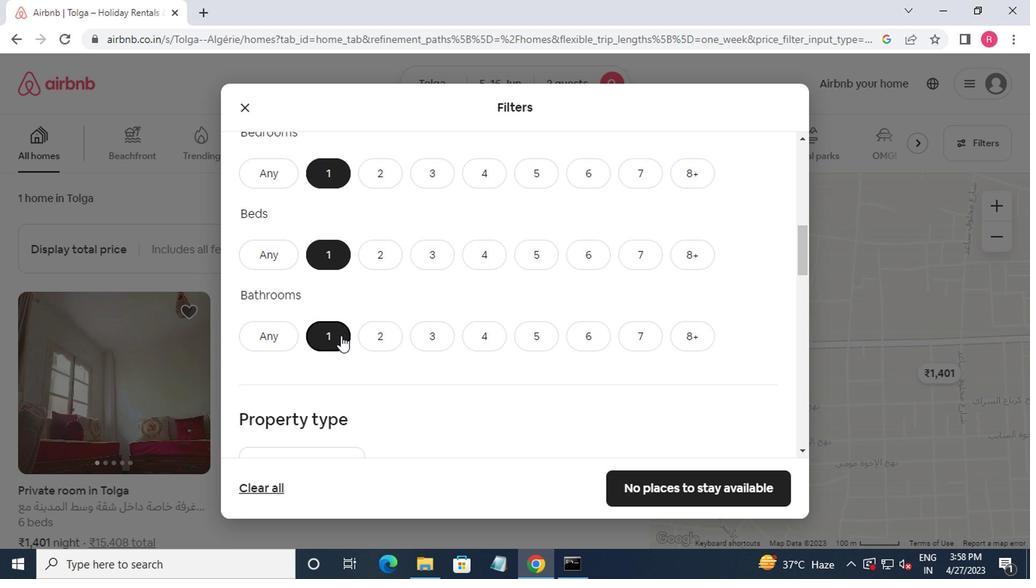 
Action: Mouse scrolled (337, 337) with delta (0, 0)
Screenshot: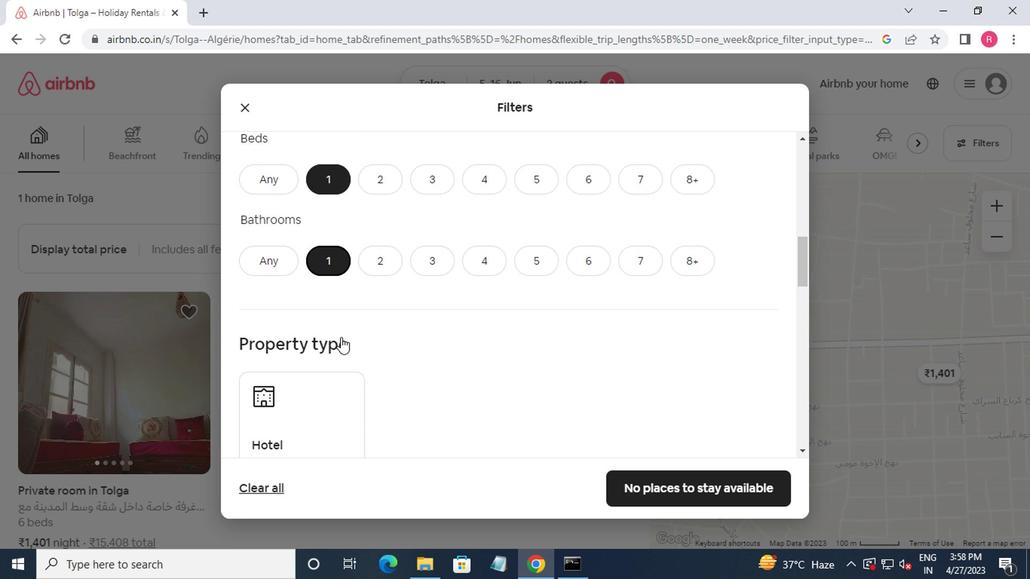 
Action: Mouse moved to (337, 338)
Screenshot: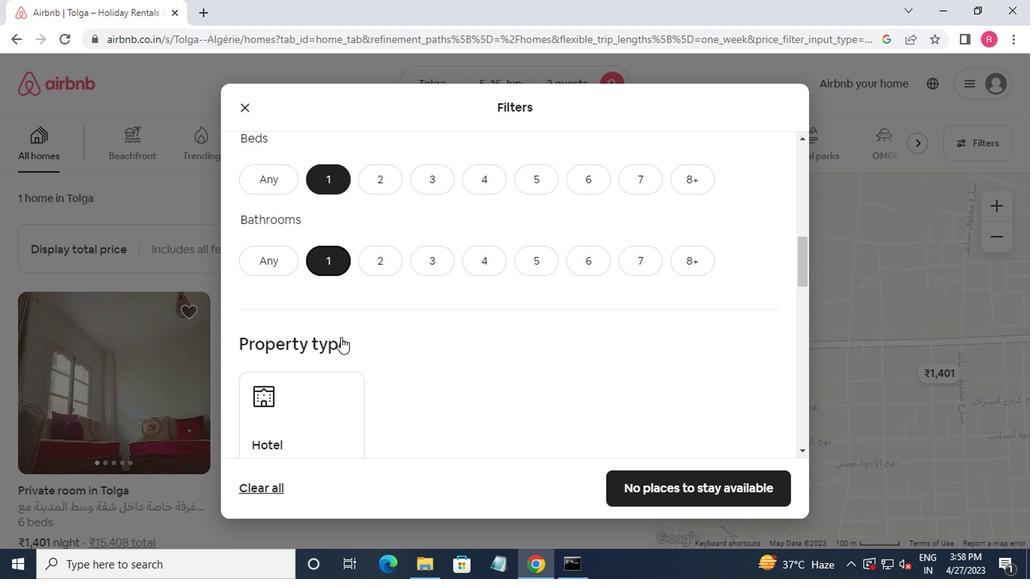 
Action: Mouse scrolled (337, 338) with delta (0, 0)
Screenshot: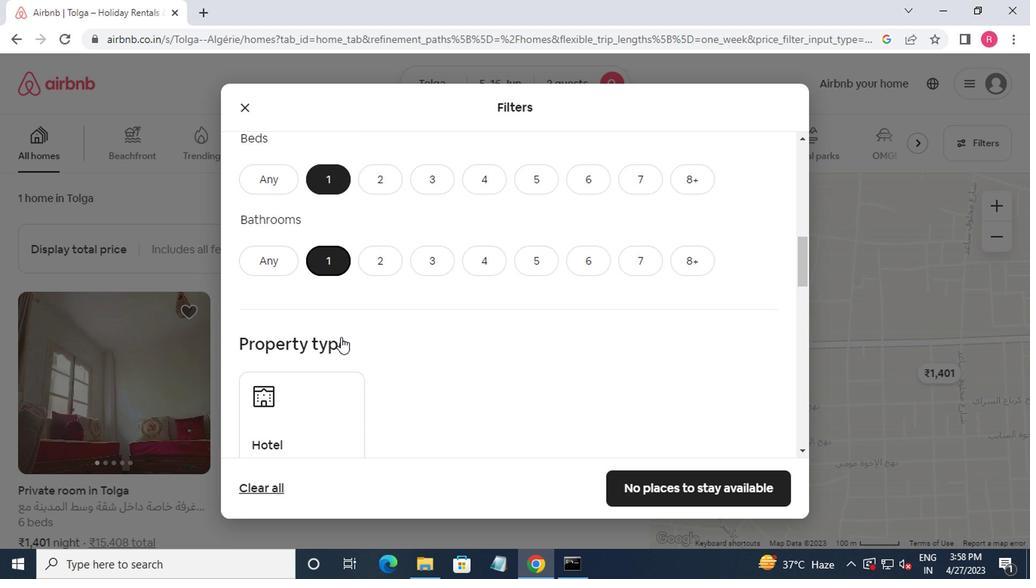 
Action: Mouse moved to (322, 296)
Screenshot: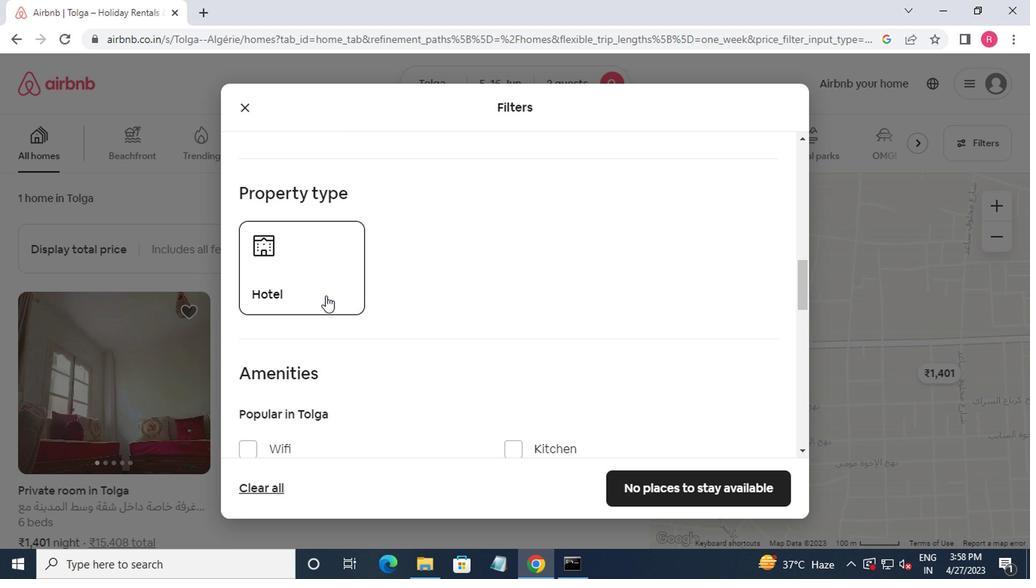 
Action: Mouse scrolled (322, 296) with delta (0, 0)
Screenshot: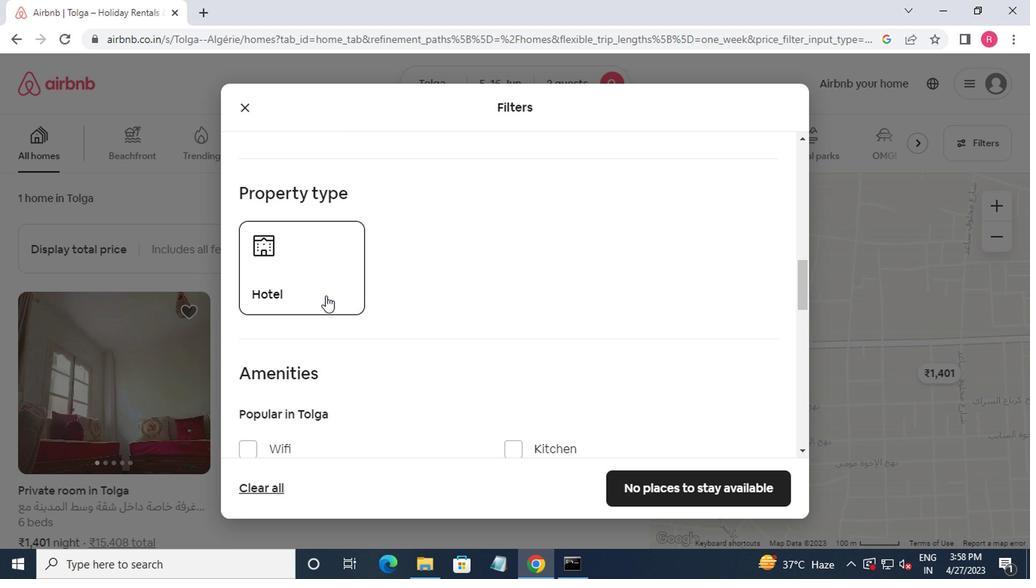 
Action: Mouse moved to (322, 298)
Screenshot: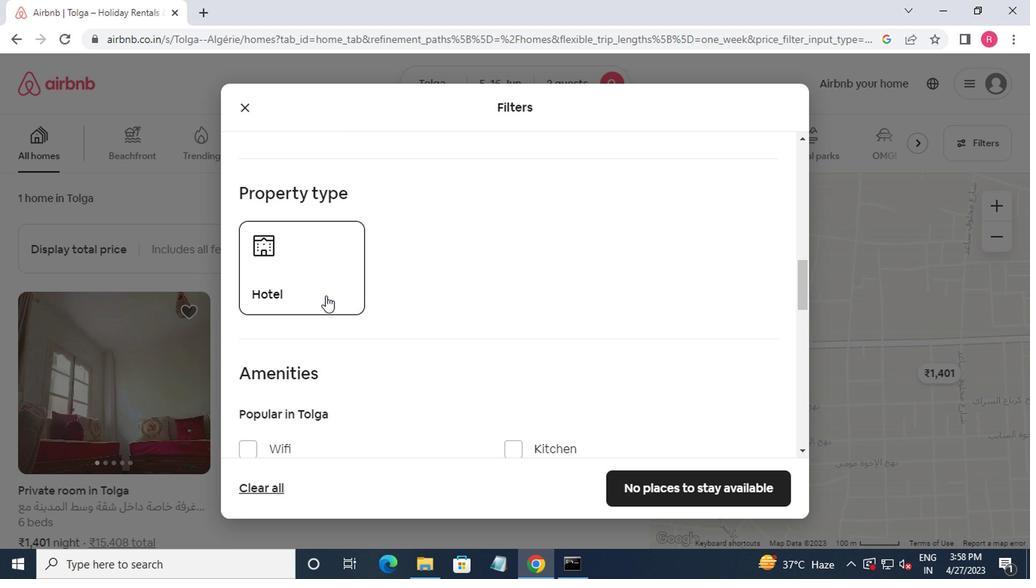
Action: Mouse scrolled (322, 297) with delta (0, 0)
Screenshot: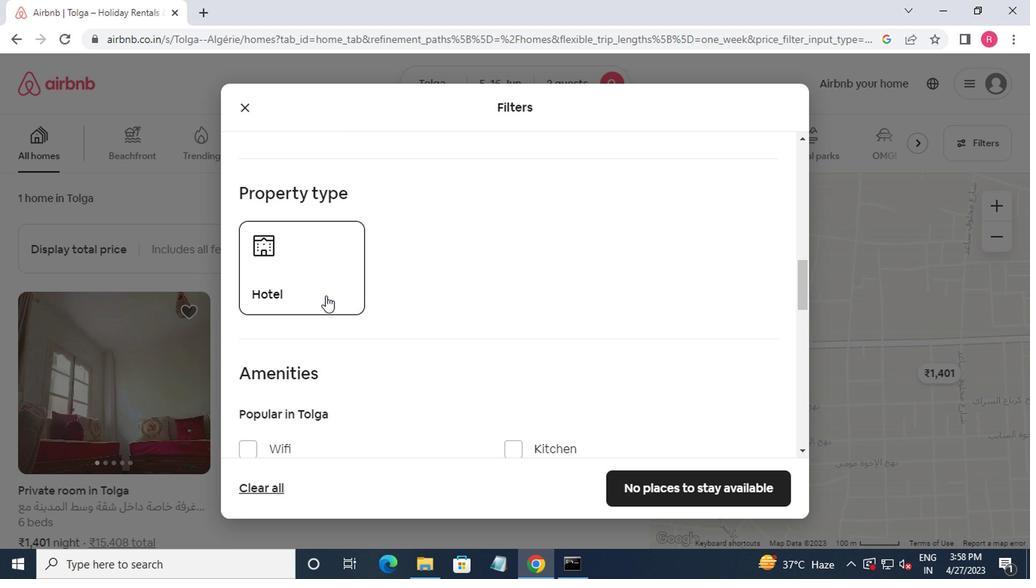 
Action: Mouse moved to (515, 335)
Screenshot: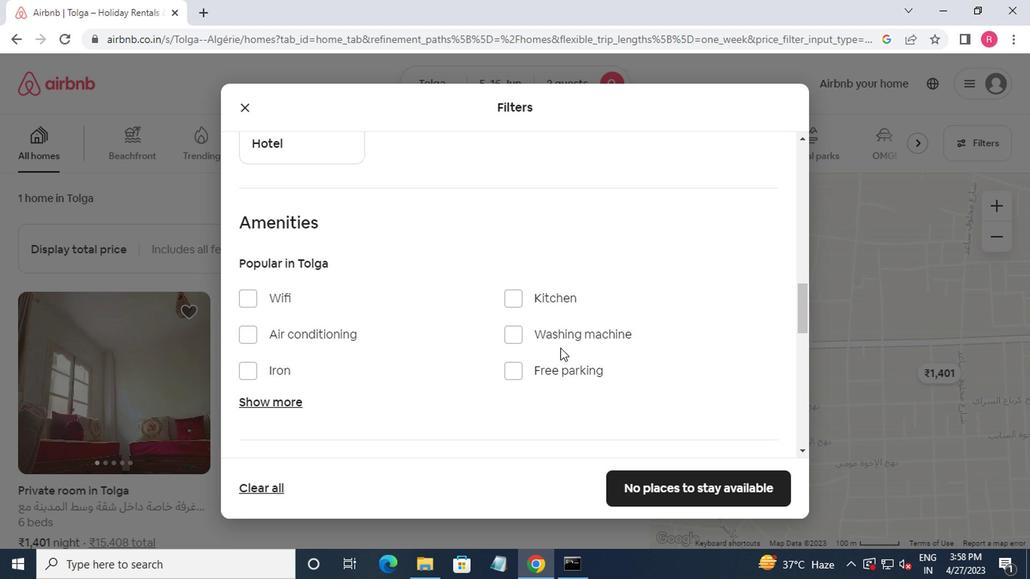 
Action: Mouse pressed left at (515, 335)
Screenshot: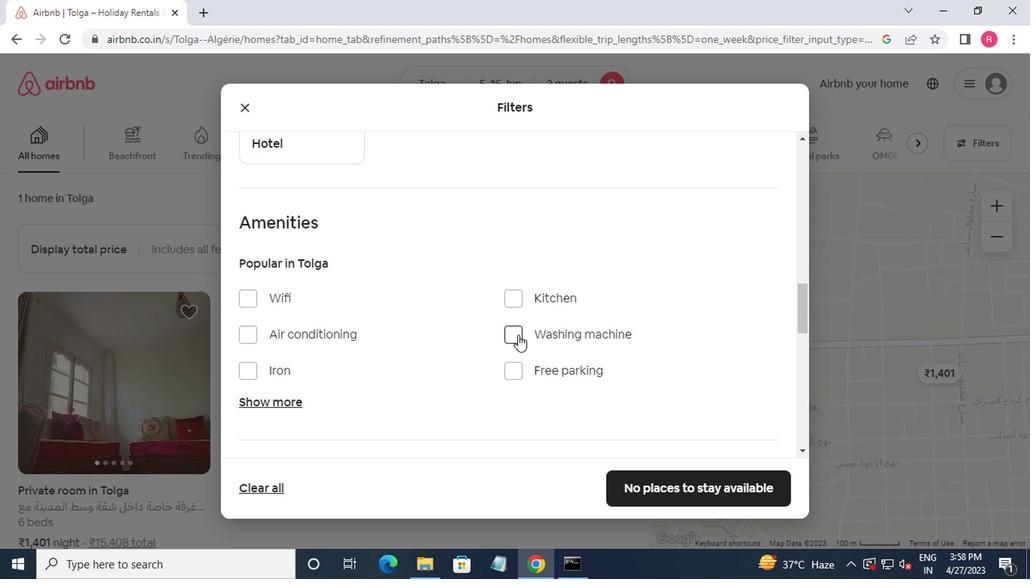 
Action: Mouse scrolled (515, 334) with delta (0, -1)
Screenshot: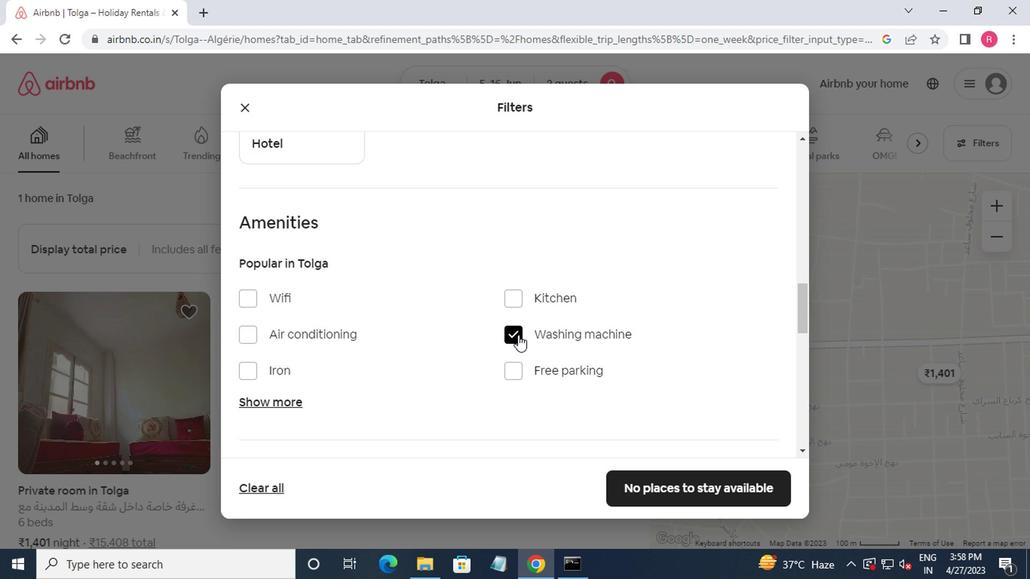 
Action: Mouse moved to (514, 335)
Screenshot: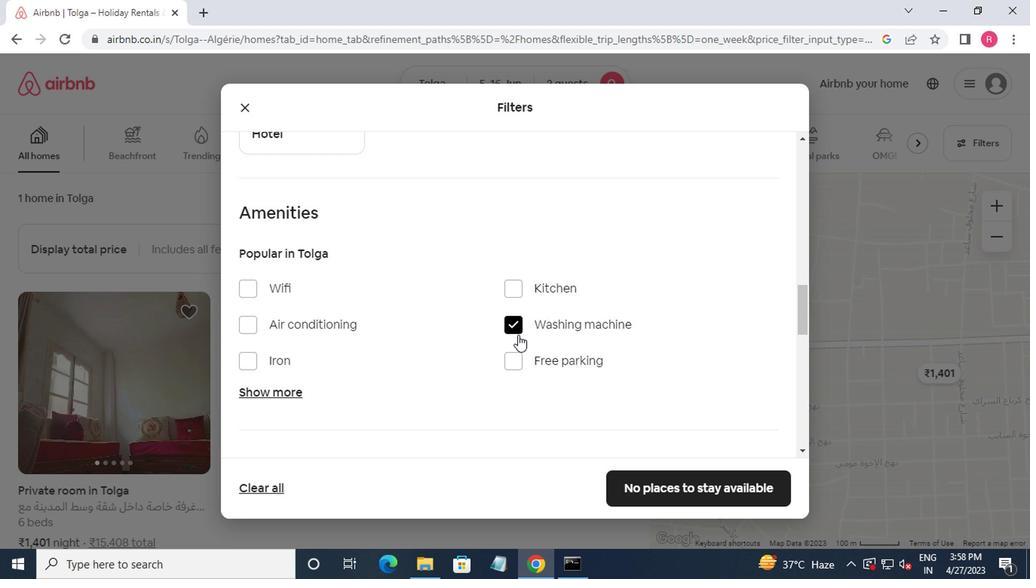 
Action: Mouse scrolled (514, 334) with delta (0, -1)
Screenshot: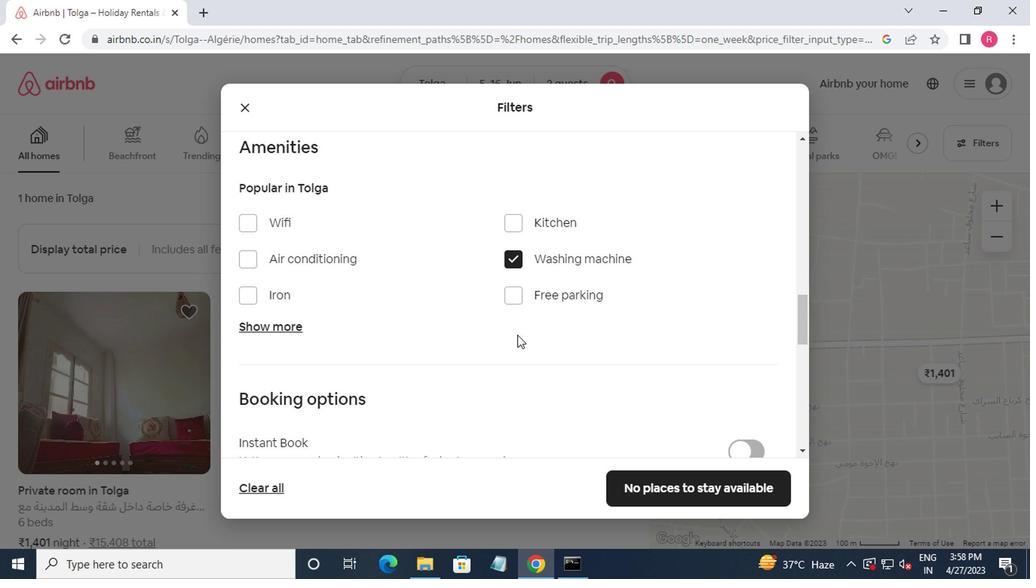 
Action: Mouse moved to (512, 345)
Screenshot: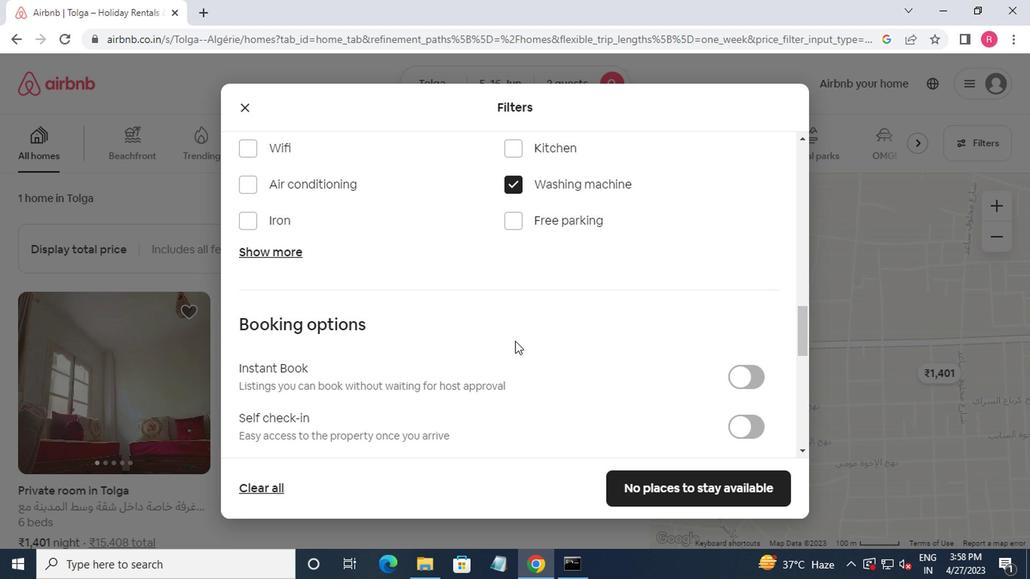 
Action: Mouse scrolled (512, 344) with delta (0, -1)
Screenshot: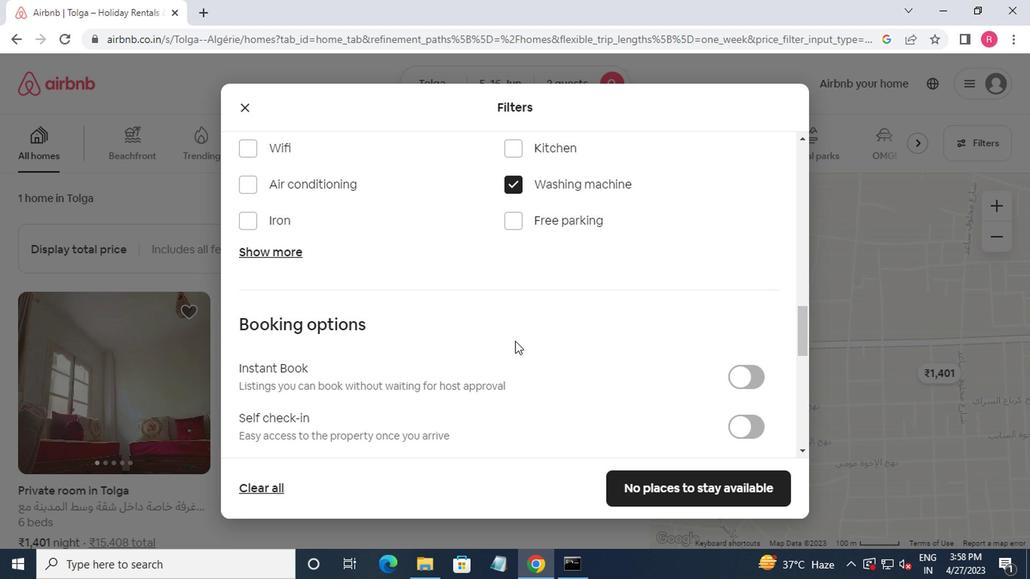 
Action: Mouse moved to (514, 348)
Screenshot: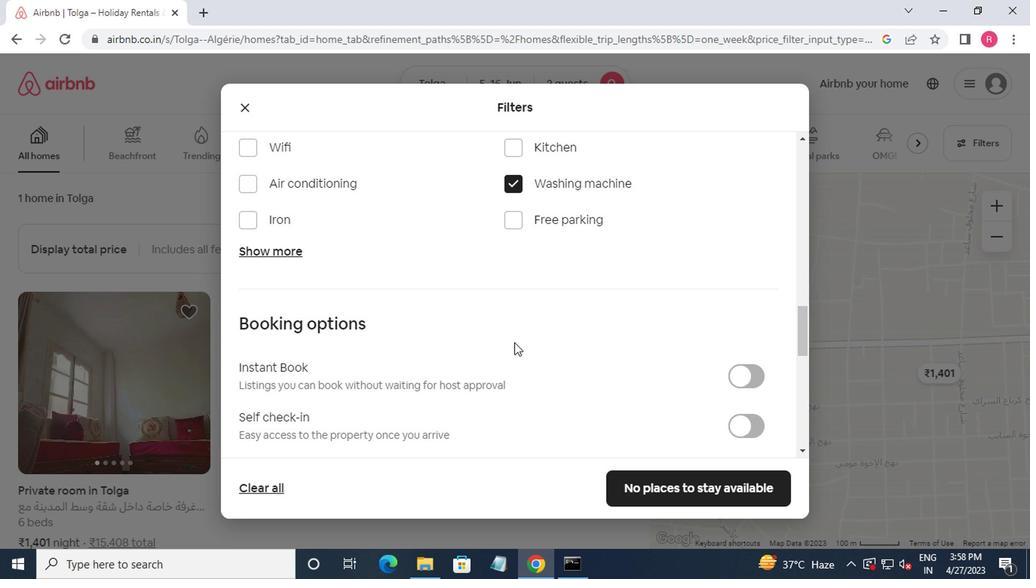
Action: Mouse scrolled (514, 347) with delta (0, 0)
Screenshot: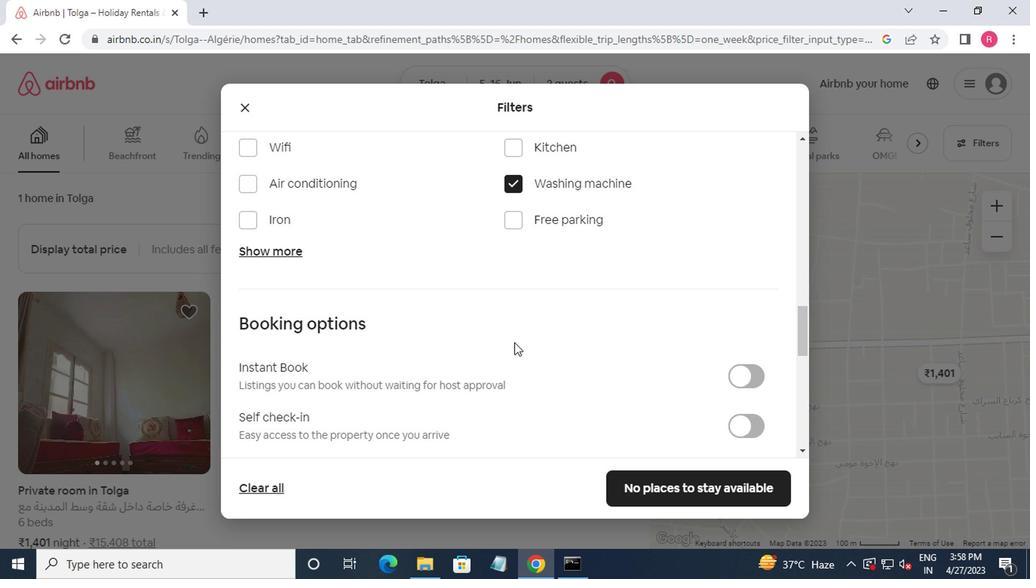 
Action: Mouse moved to (739, 285)
Screenshot: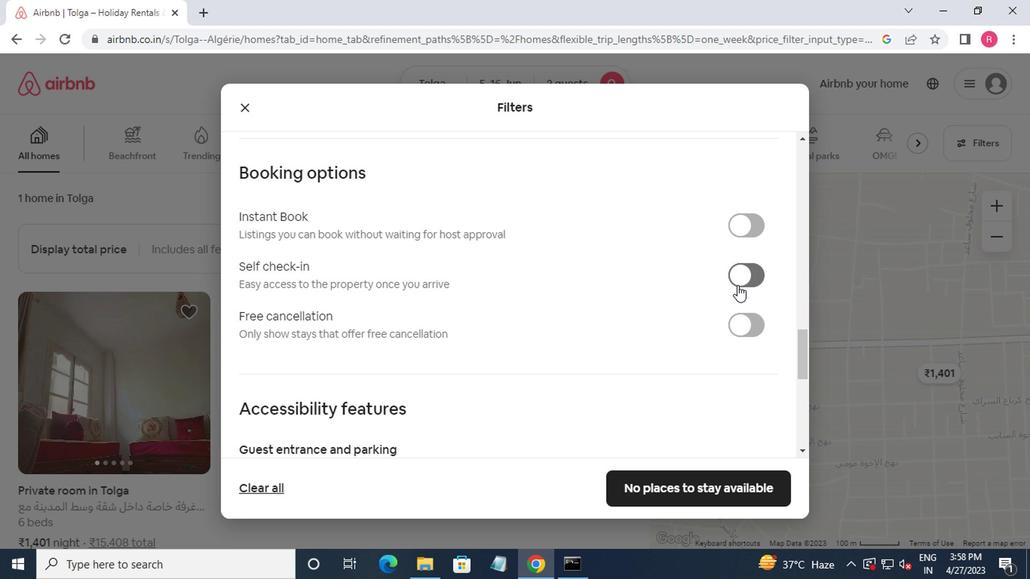 
Action: Mouse pressed left at (739, 285)
Screenshot: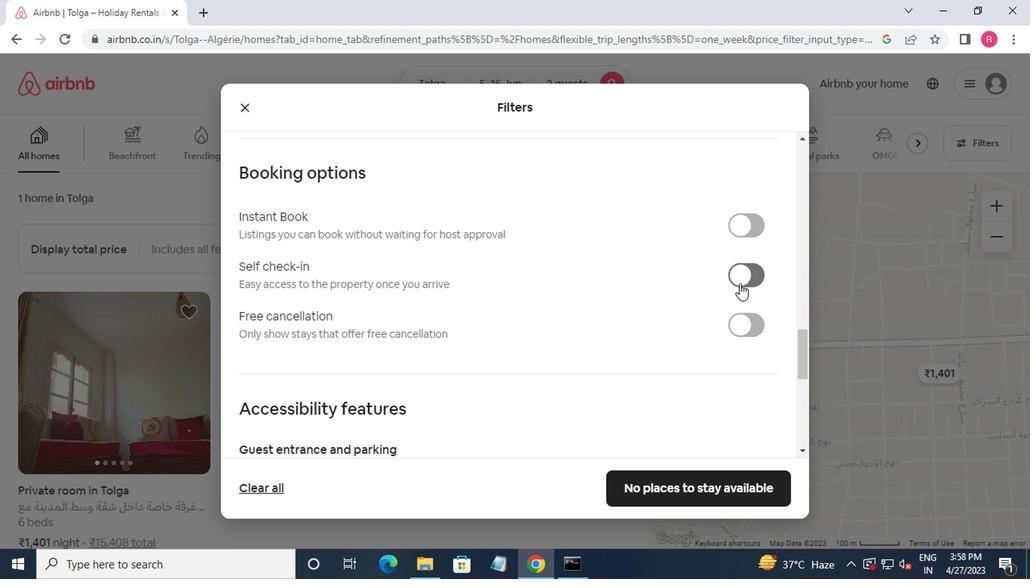 
Action: Mouse moved to (581, 317)
Screenshot: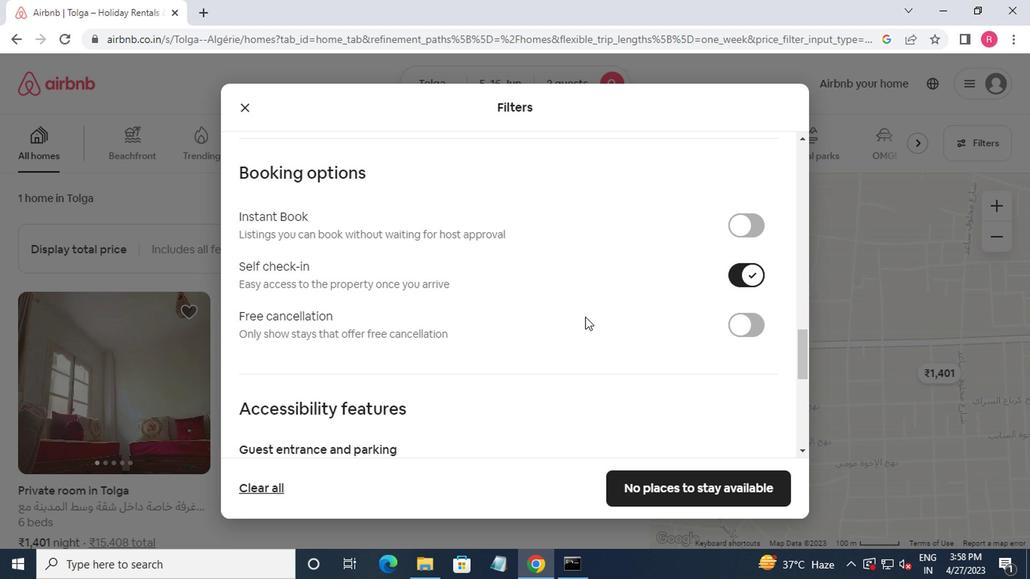 
Action: Mouse scrolled (581, 317) with delta (0, 0)
Screenshot: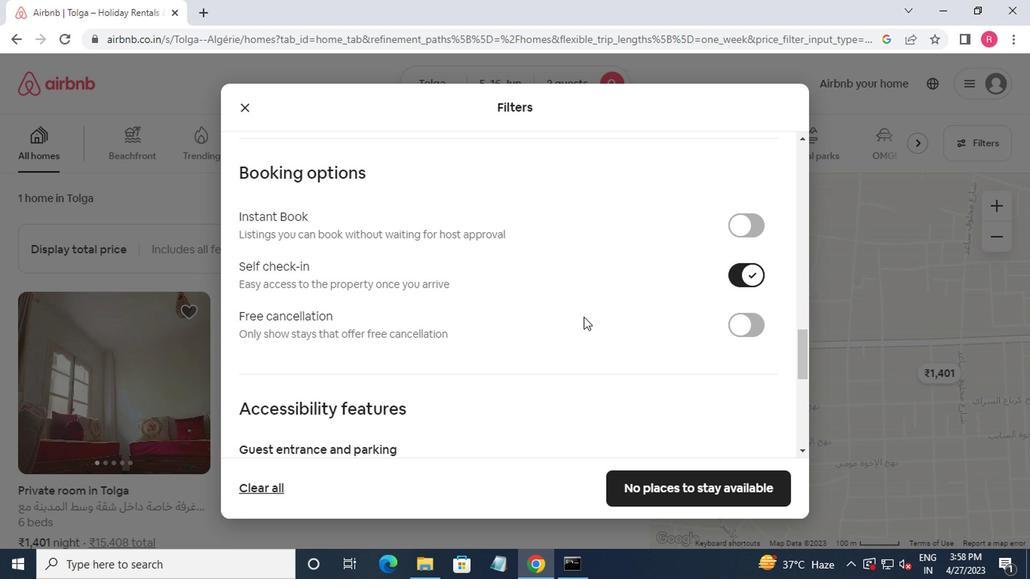 
Action: Mouse scrolled (581, 317) with delta (0, 0)
Screenshot: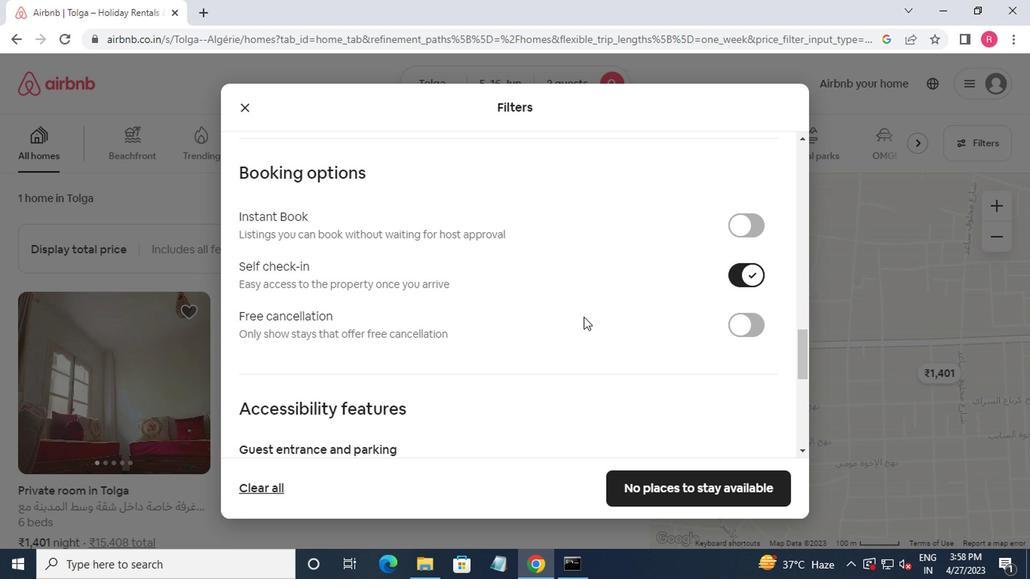 
Action: Mouse scrolled (581, 317) with delta (0, 0)
Screenshot: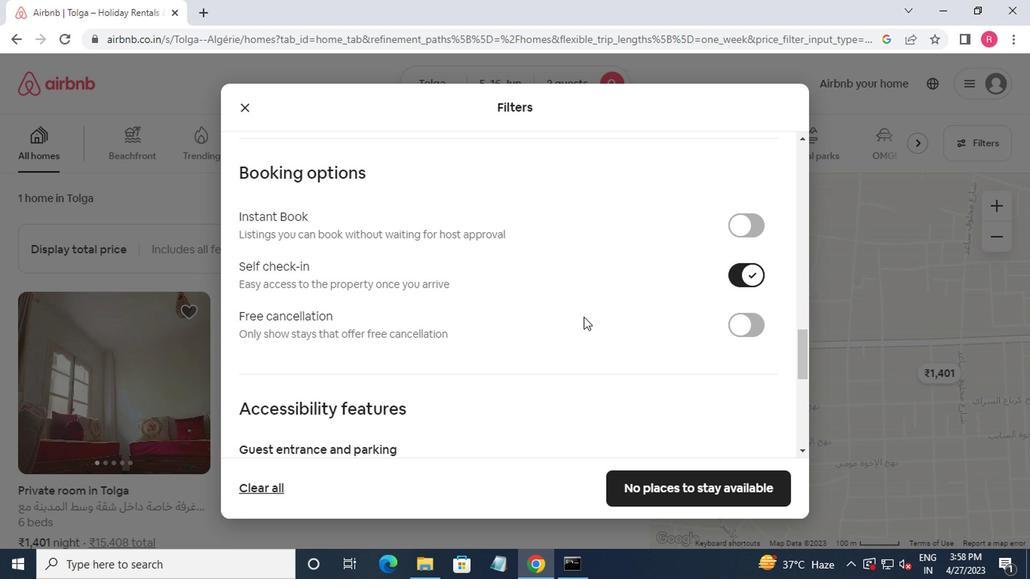 
Action: Mouse moved to (564, 322)
Screenshot: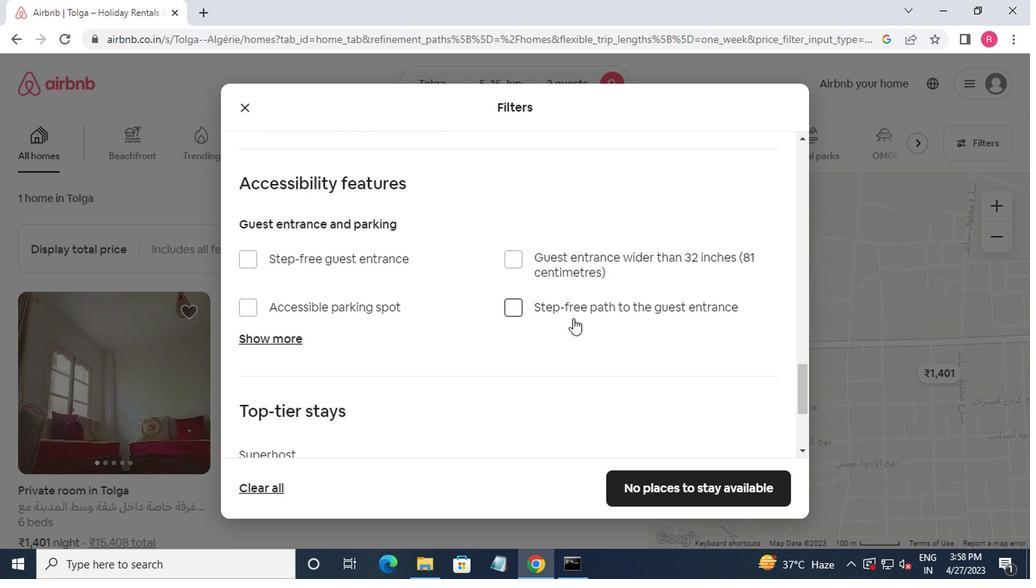 
Action: Mouse scrolled (564, 321) with delta (0, -1)
Screenshot: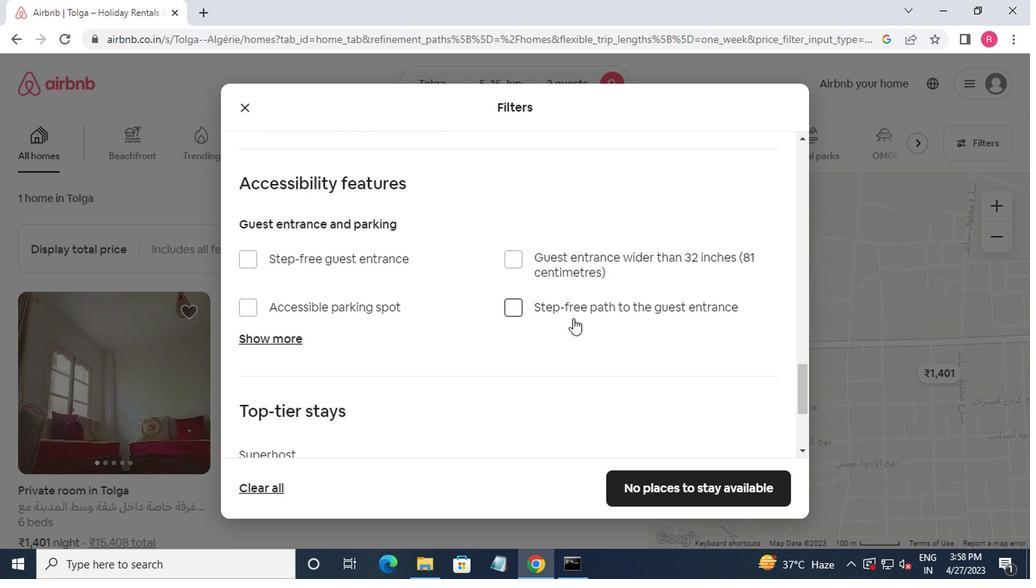 
Action: Mouse moved to (550, 332)
Screenshot: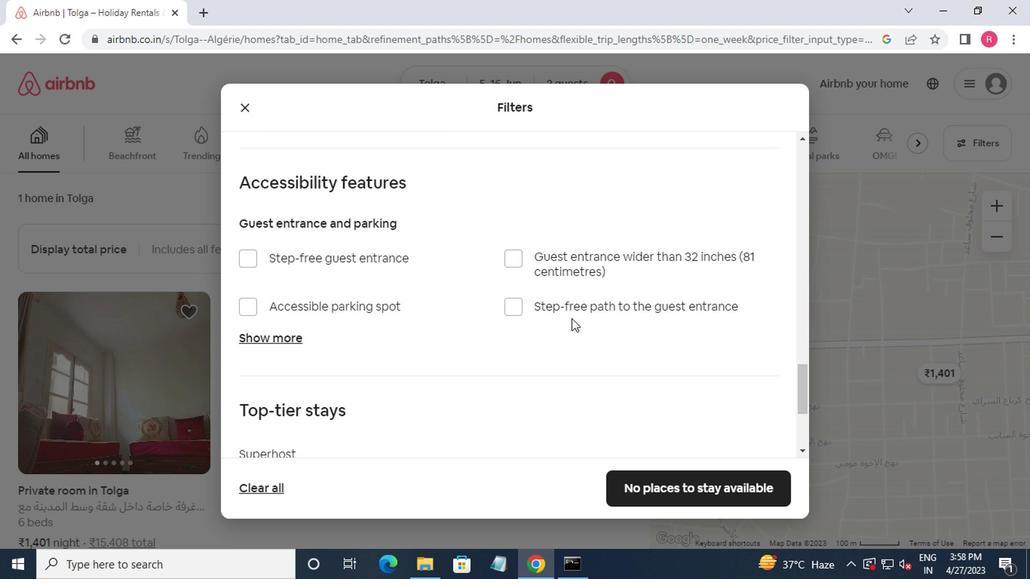 
Action: Mouse scrolled (550, 332) with delta (0, 0)
Screenshot: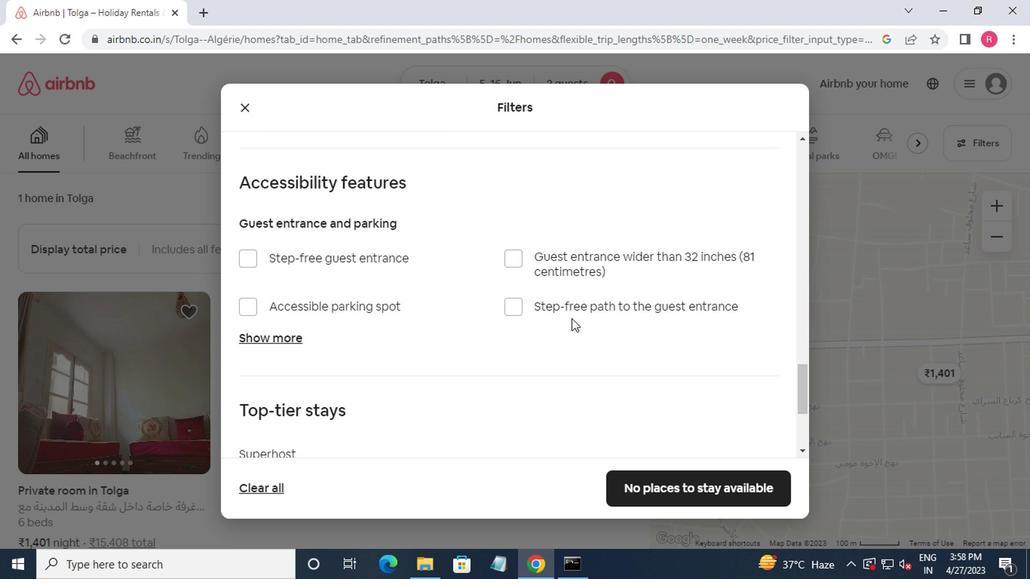 
Action: Mouse moved to (536, 338)
Screenshot: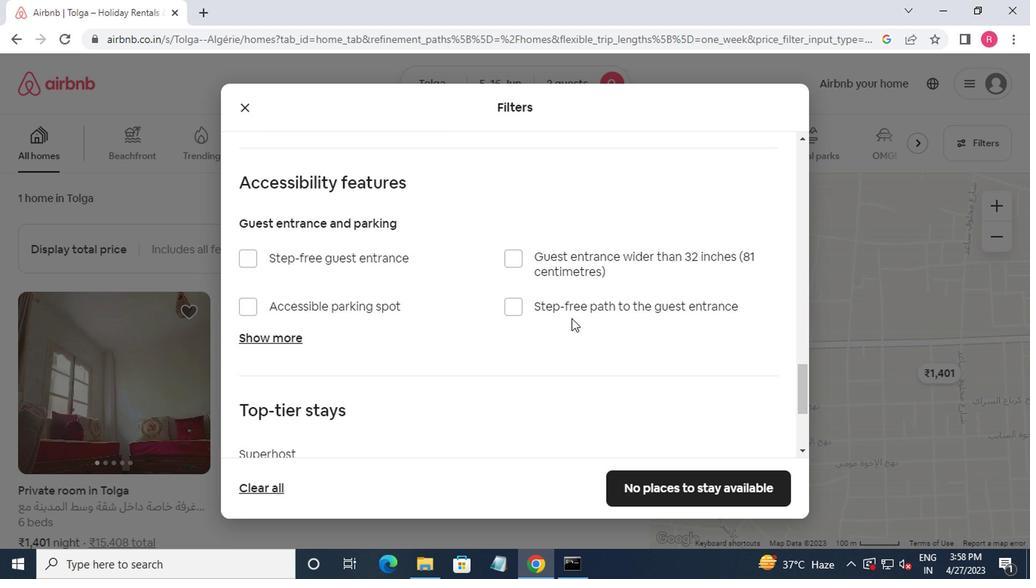 
Action: Mouse scrolled (536, 337) with delta (0, 0)
Screenshot: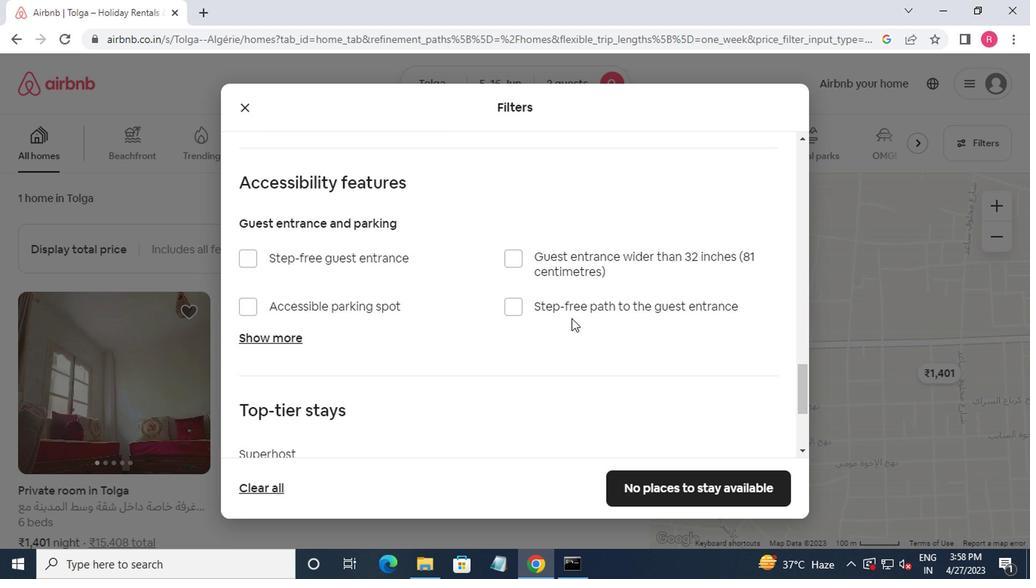 
Action: Mouse moved to (272, 400)
Screenshot: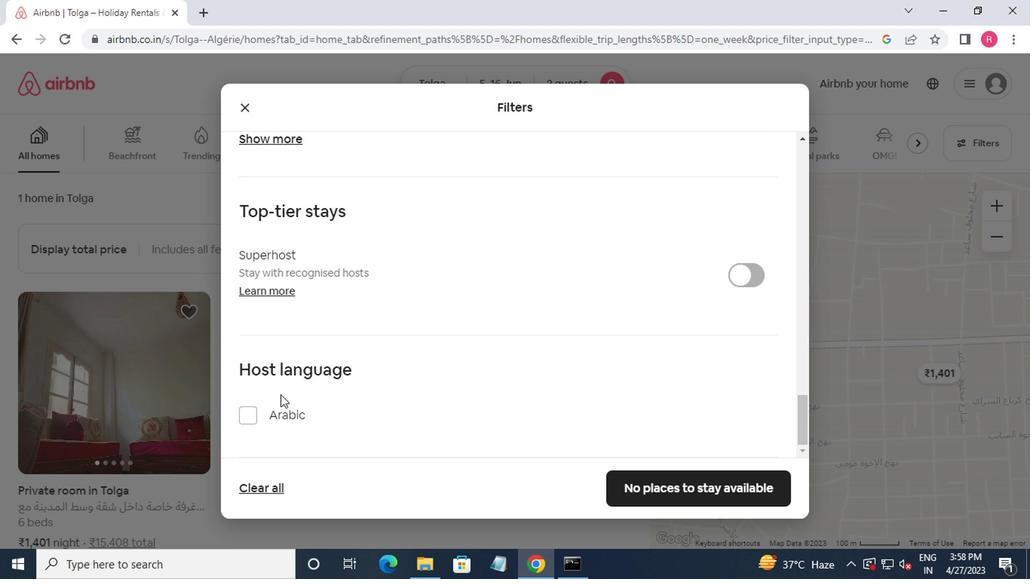 
Action: Mouse scrolled (272, 399) with delta (0, -1)
Screenshot: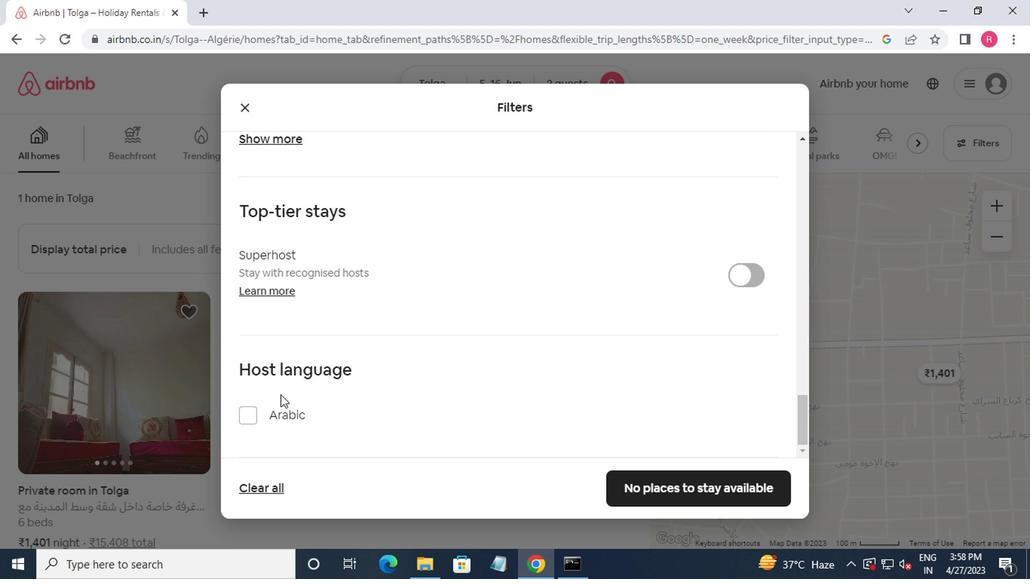 
Action: Mouse moved to (265, 410)
Screenshot: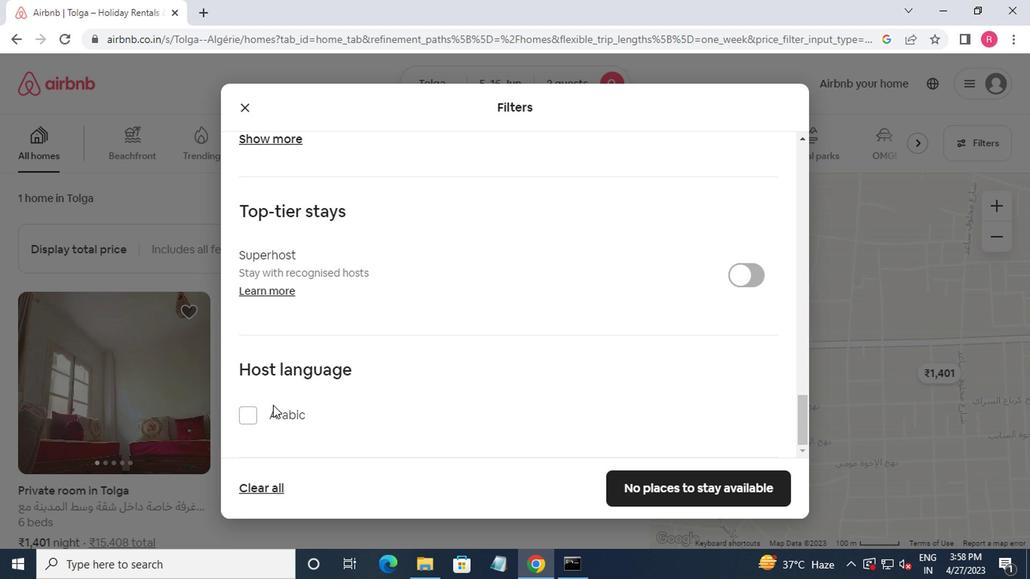 
Action: Mouse scrolled (265, 408) with delta (0, -1)
Screenshot: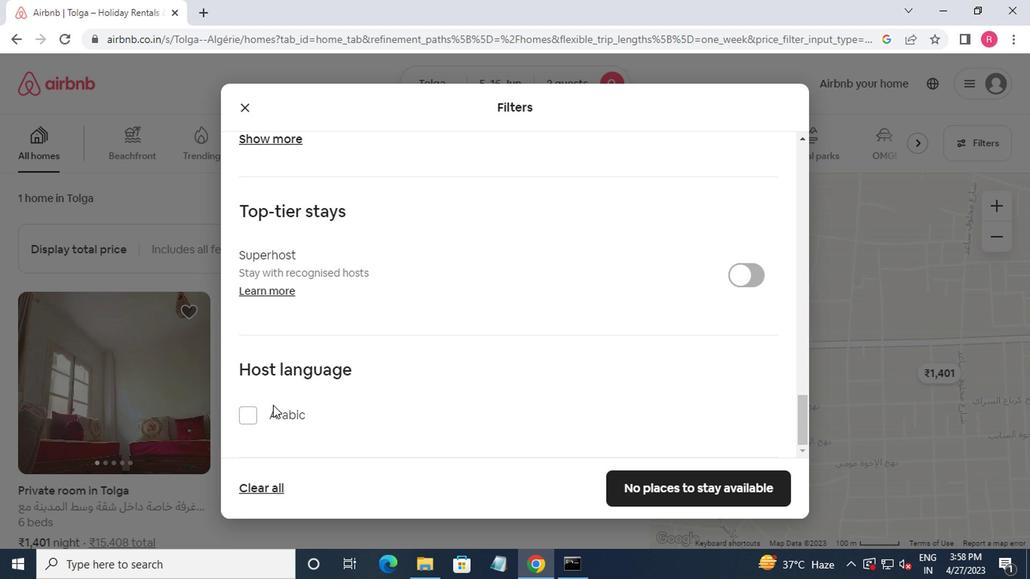 
Action: Mouse moved to (264, 411)
Screenshot: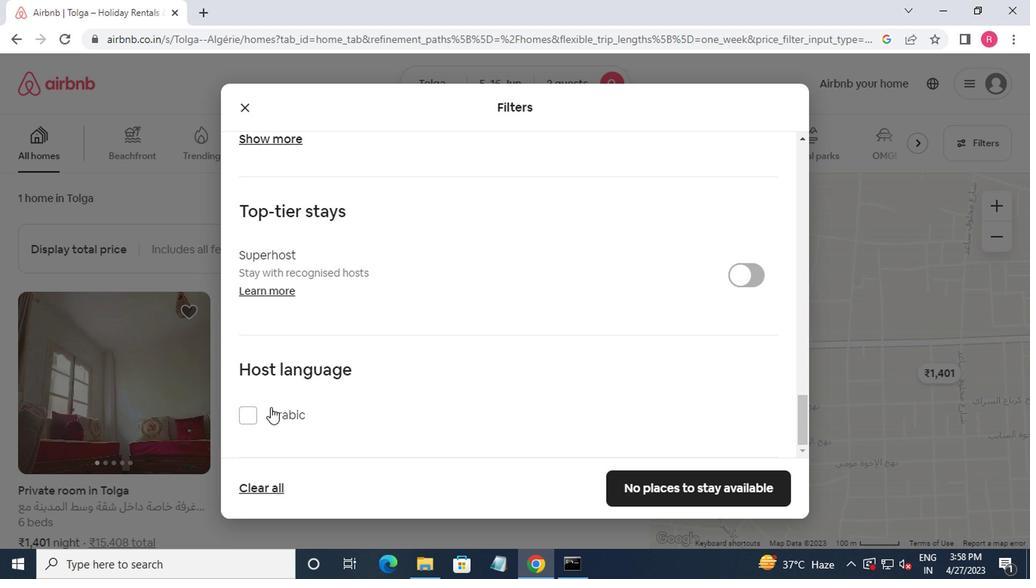 
Action: Mouse scrolled (264, 410) with delta (0, 0)
Screenshot: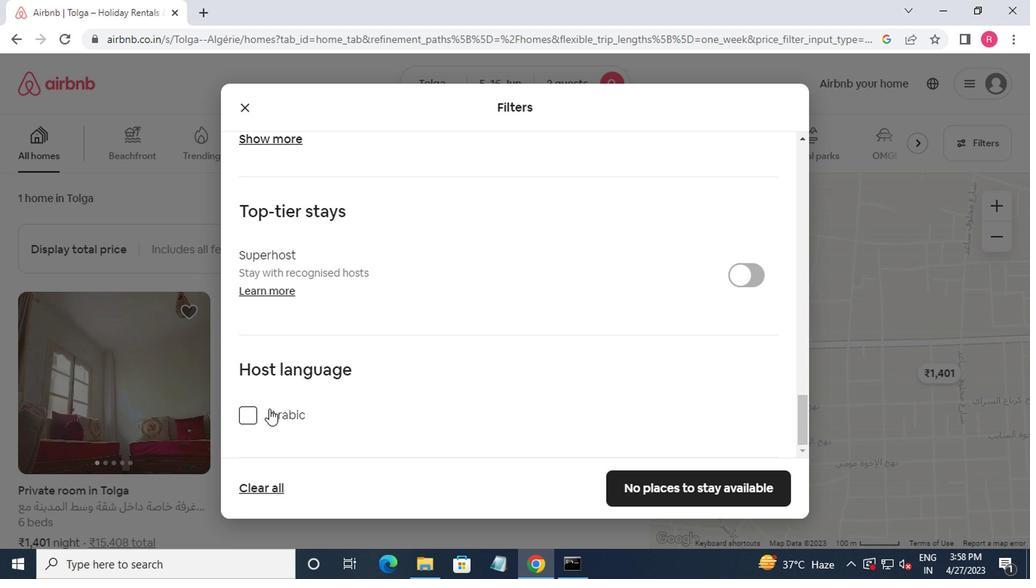 
Action: Mouse moved to (276, 411)
Screenshot: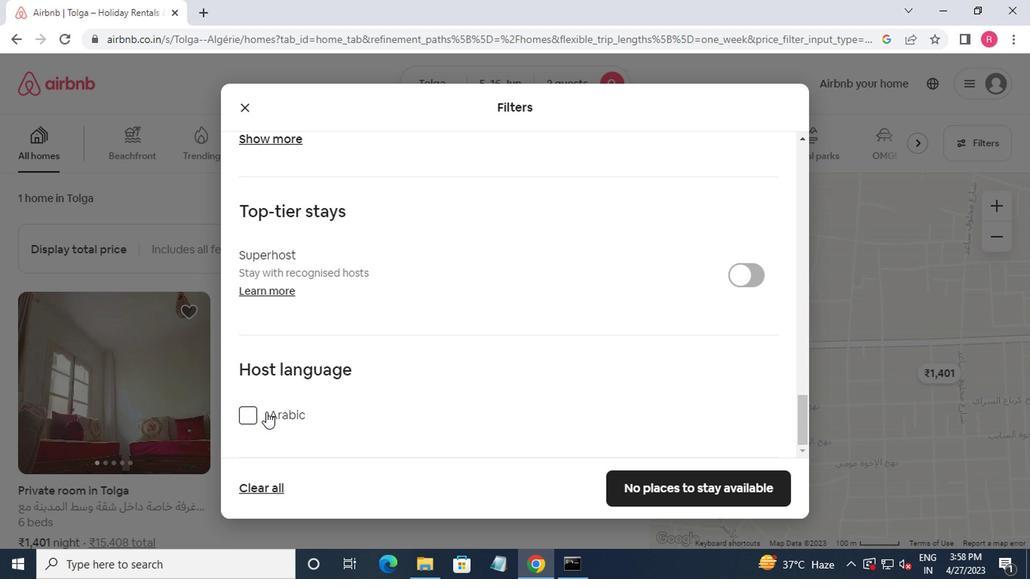 
Action: Mouse pressed left at (276, 411)
Screenshot: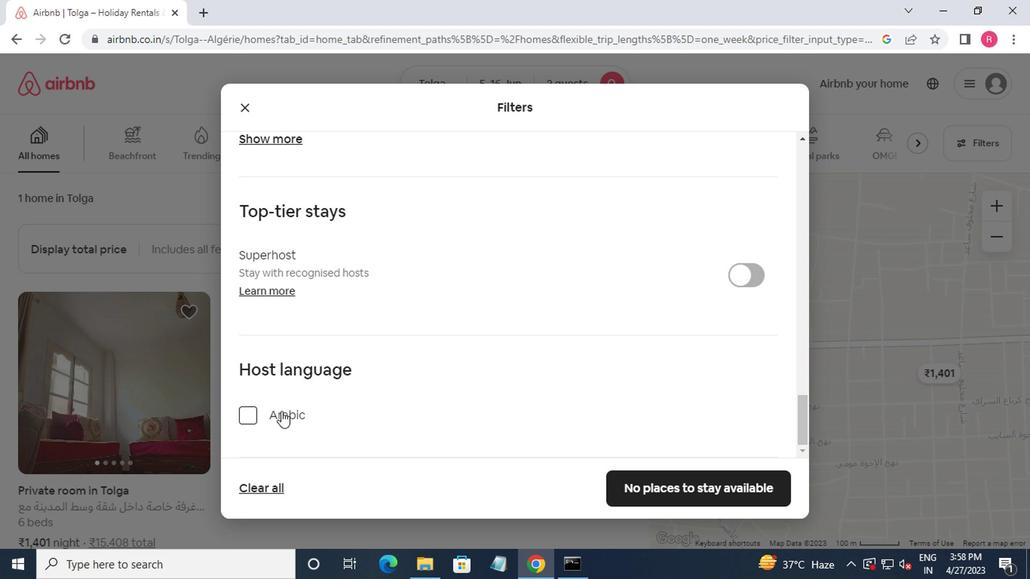 
Action: Mouse moved to (637, 494)
Screenshot: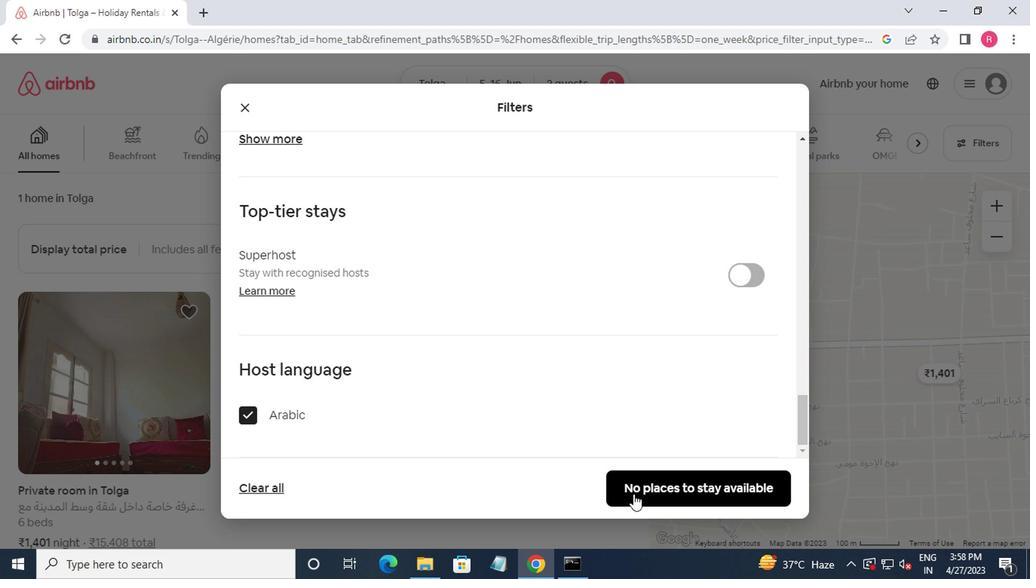 
Action: Mouse pressed left at (637, 494)
Screenshot: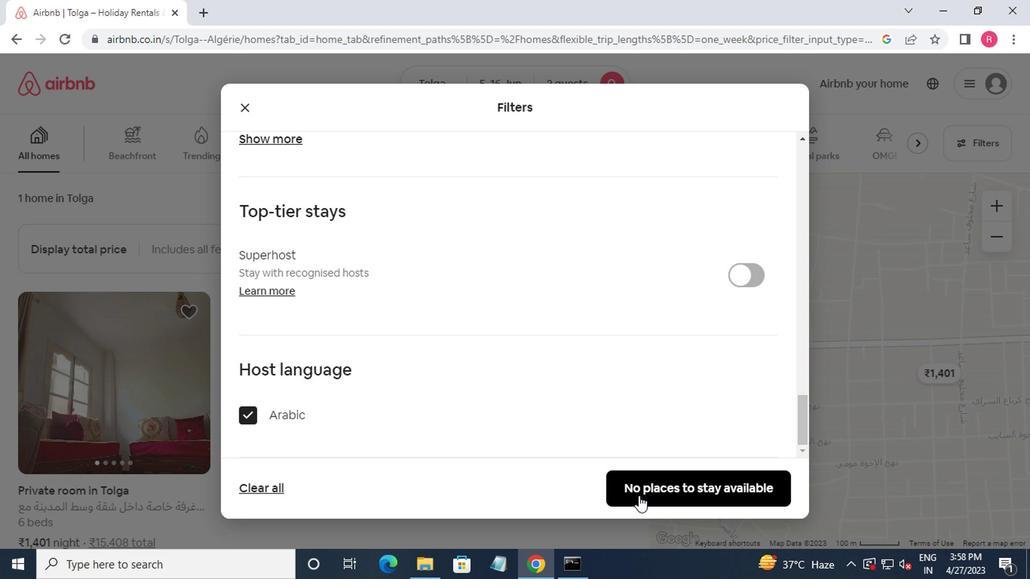 
Action: Mouse moved to (638, 494)
Screenshot: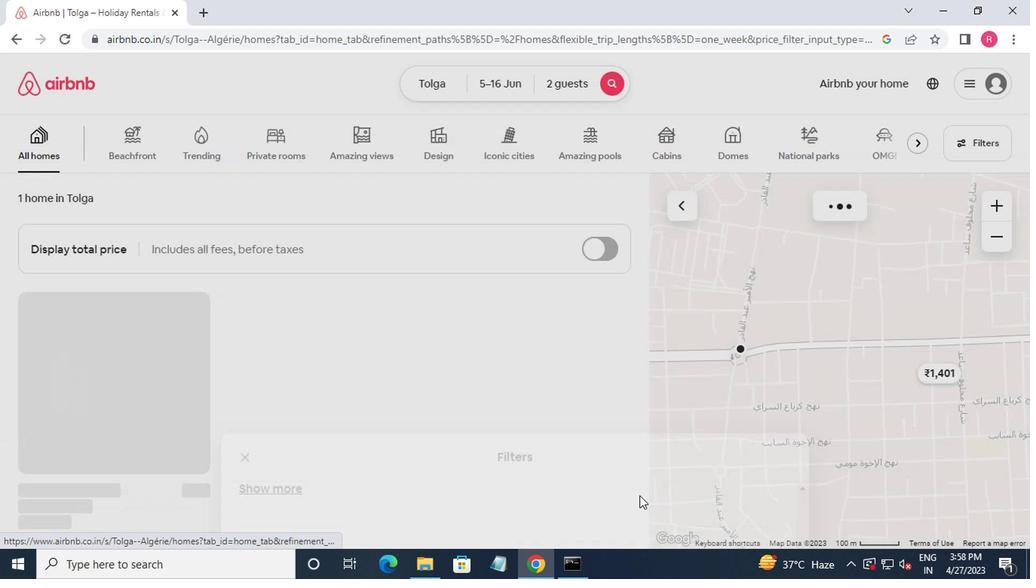 
